 Task: Add Barbara's Peanut Butter Puffin Cereal to the cart.
Action: Mouse moved to (854, 293)
Screenshot: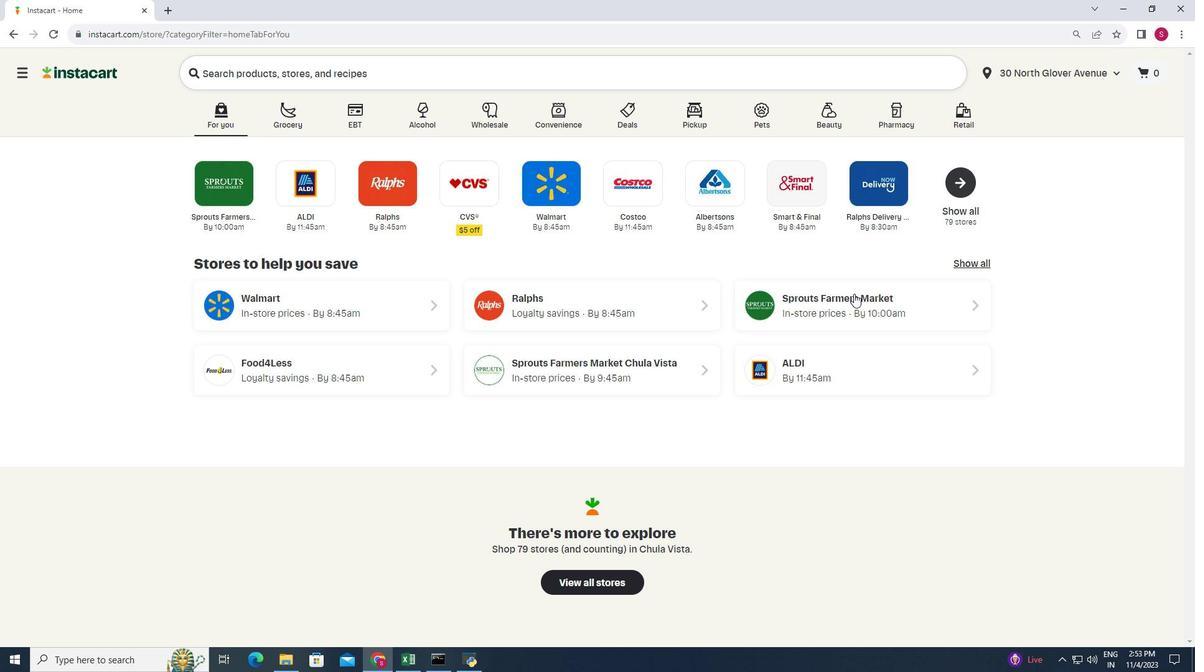 
Action: Mouse pressed left at (854, 293)
Screenshot: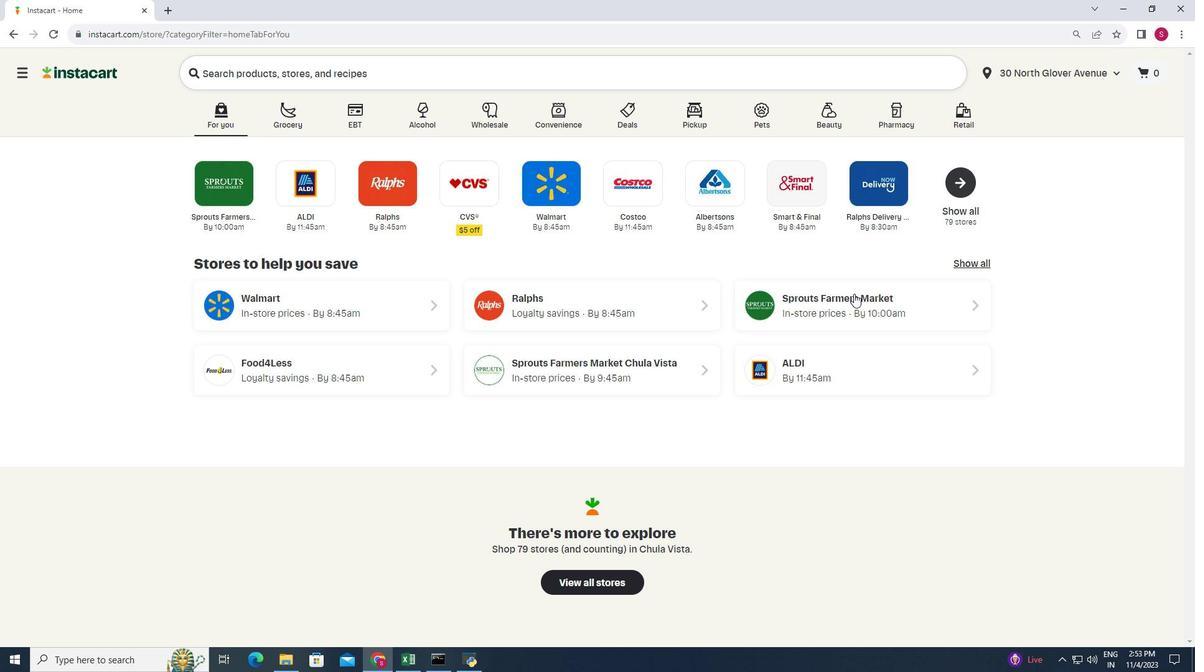 
Action: Mouse moved to (115, 415)
Screenshot: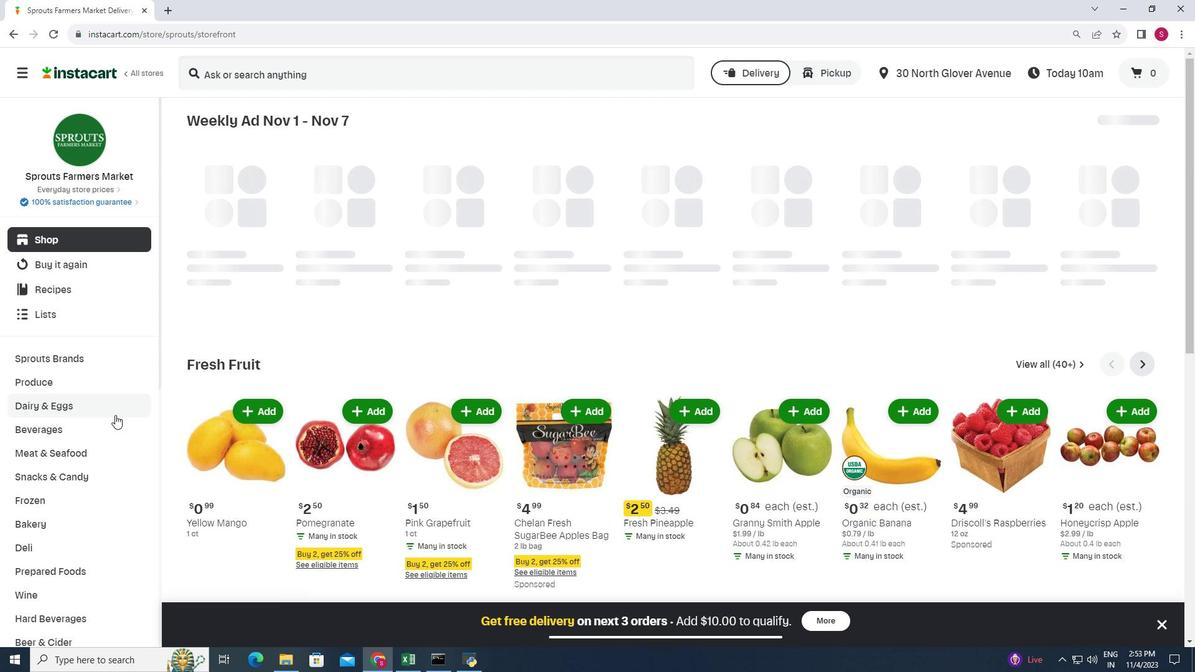 
Action: Mouse scrolled (115, 414) with delta (0, 0)
Screenshot: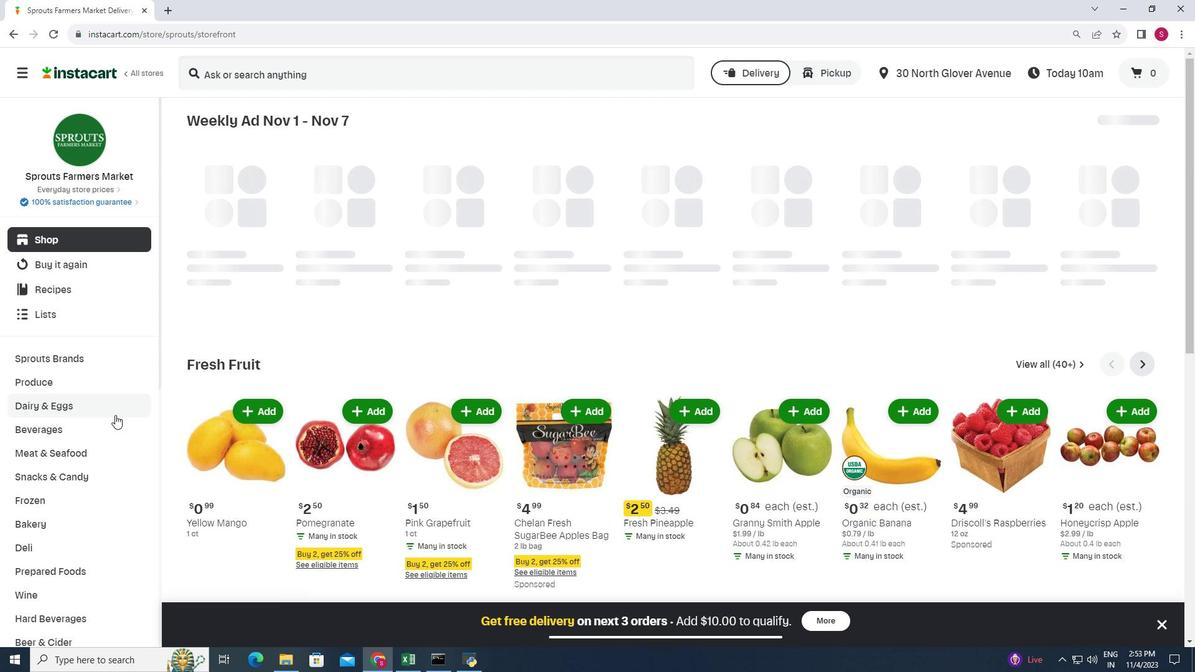 
Action: Mouse moved to (114, 416)
Screenshot: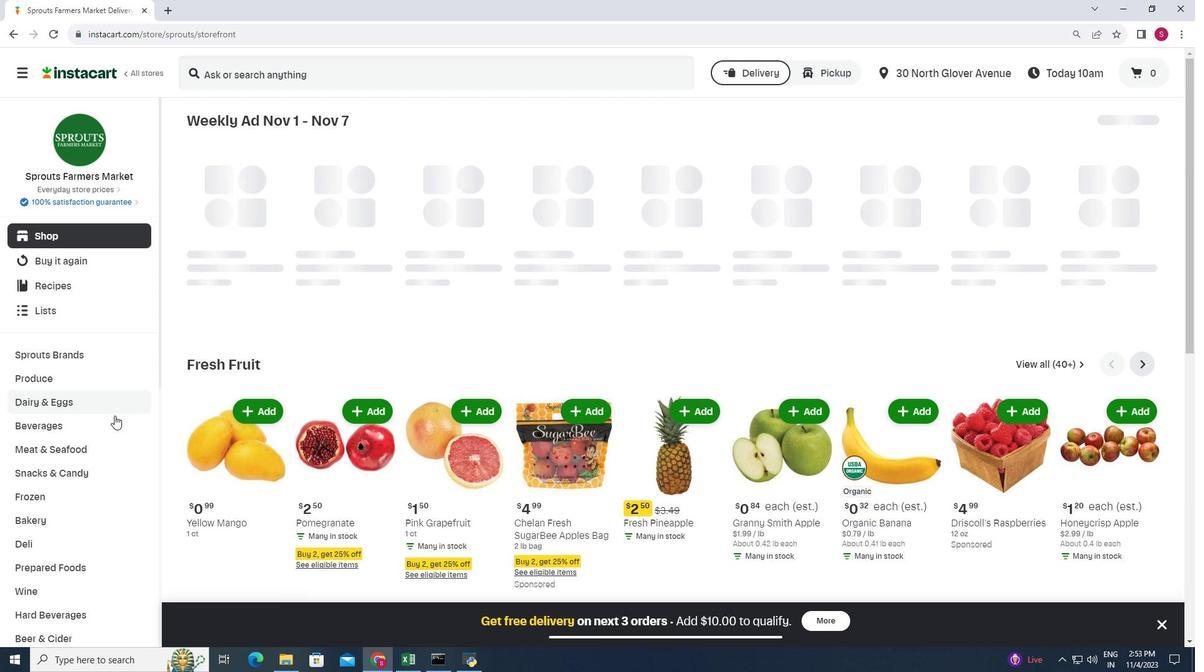 
Action: Mouse scrolled (114, 415) with delta (0, 0)
Screenshot: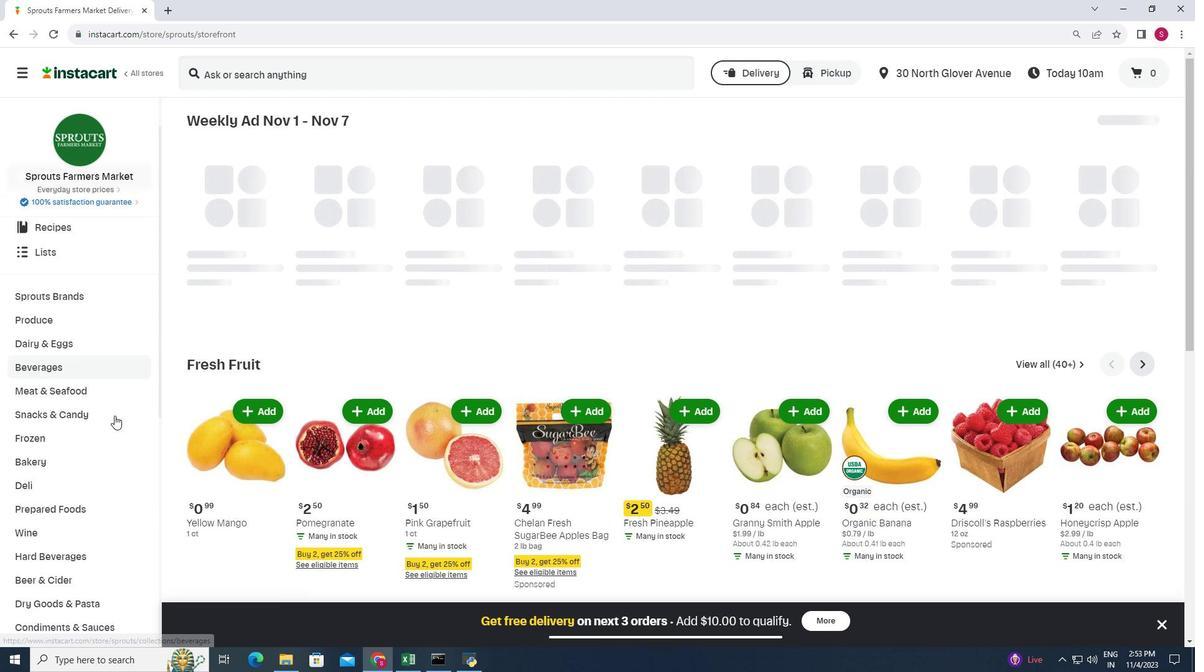 
Action: Mouse scrolled (114, 415) with delta (0, 0)
Screenshot: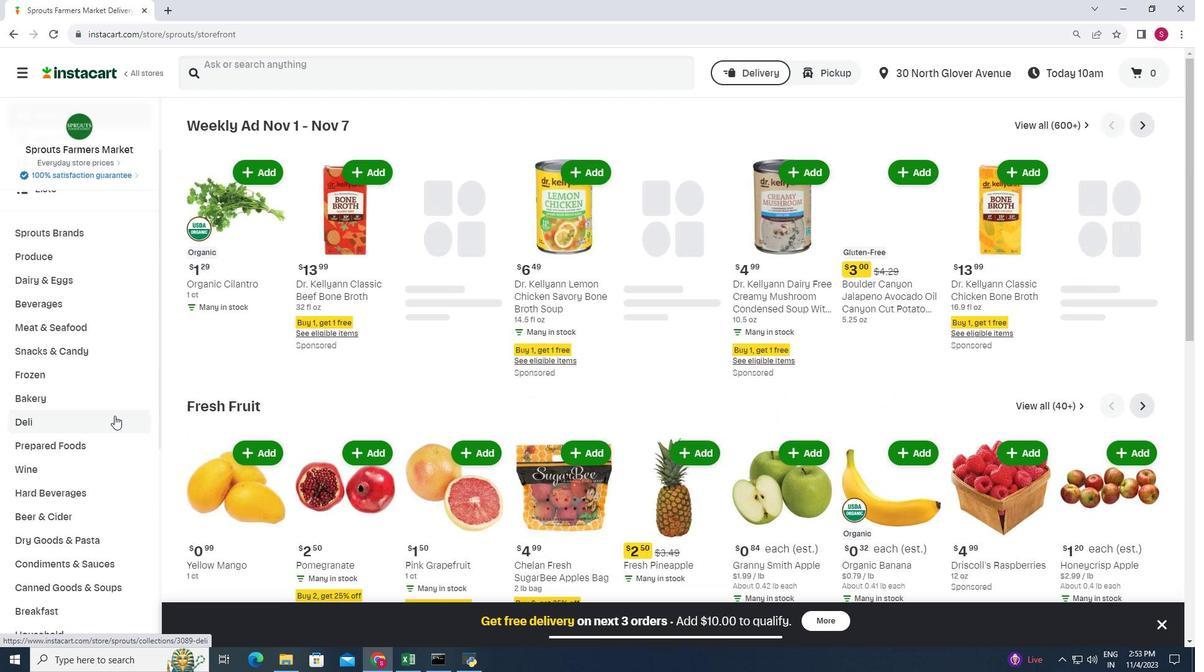 
Action: Mouse scrolled (114, 415) with delta (0, 0)
Screenshot: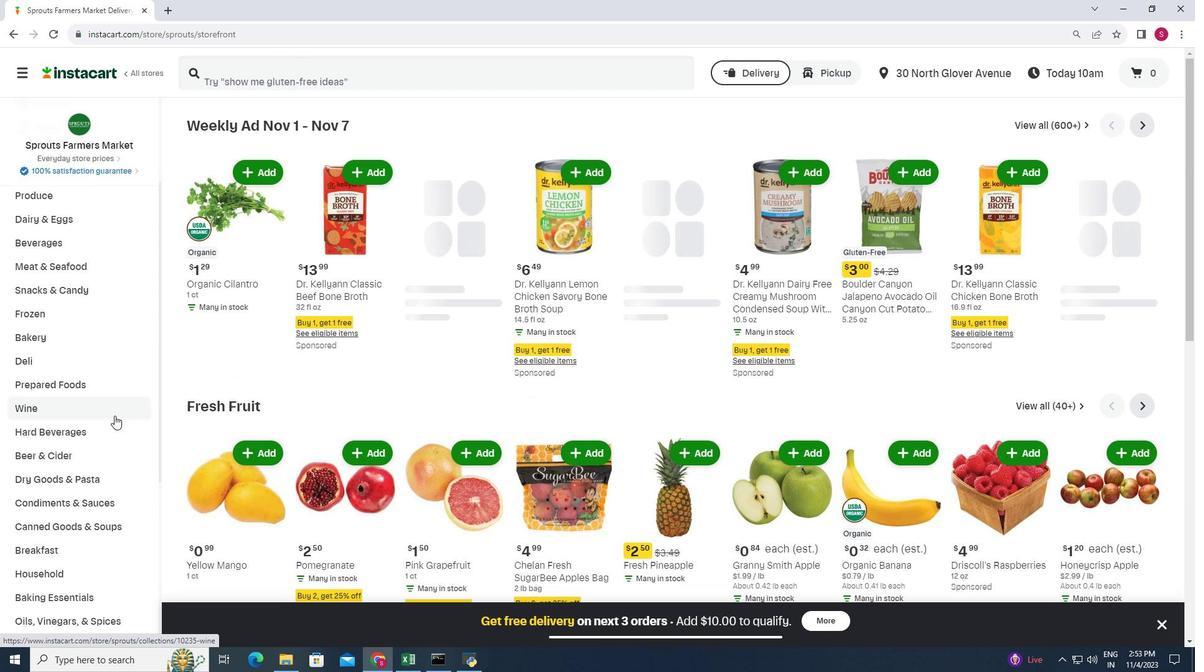 
Action: Mouse moved to (85, 487)
Screenshot: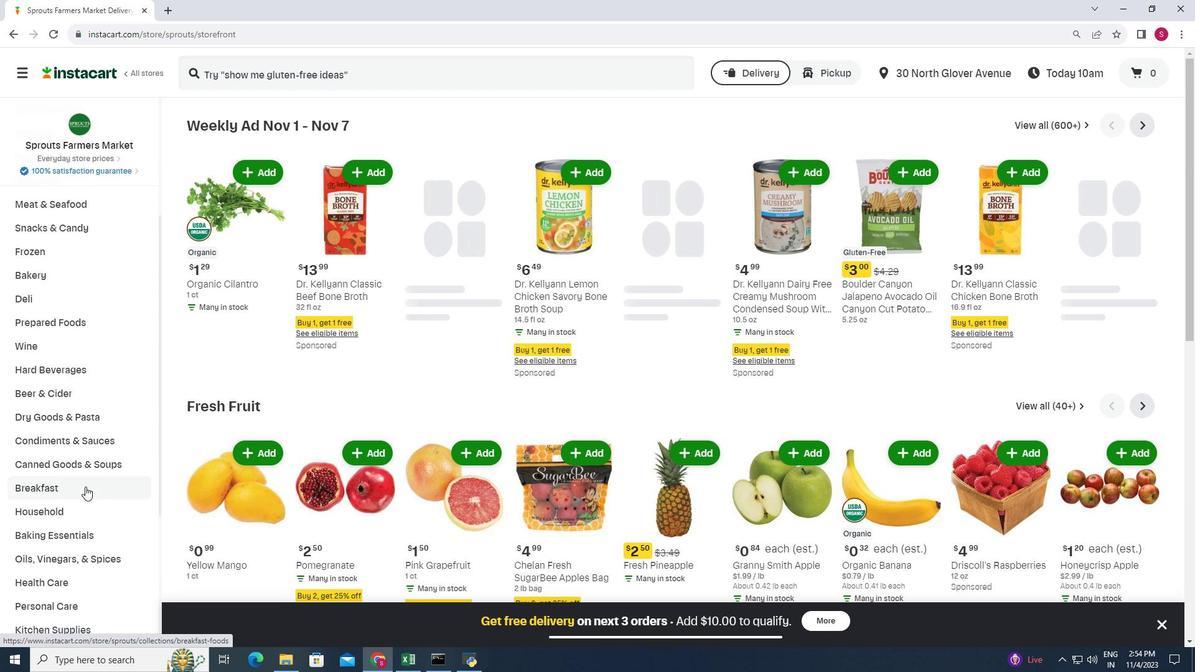 
Action: Mouse pressed left at (85, 487)
Screenshot: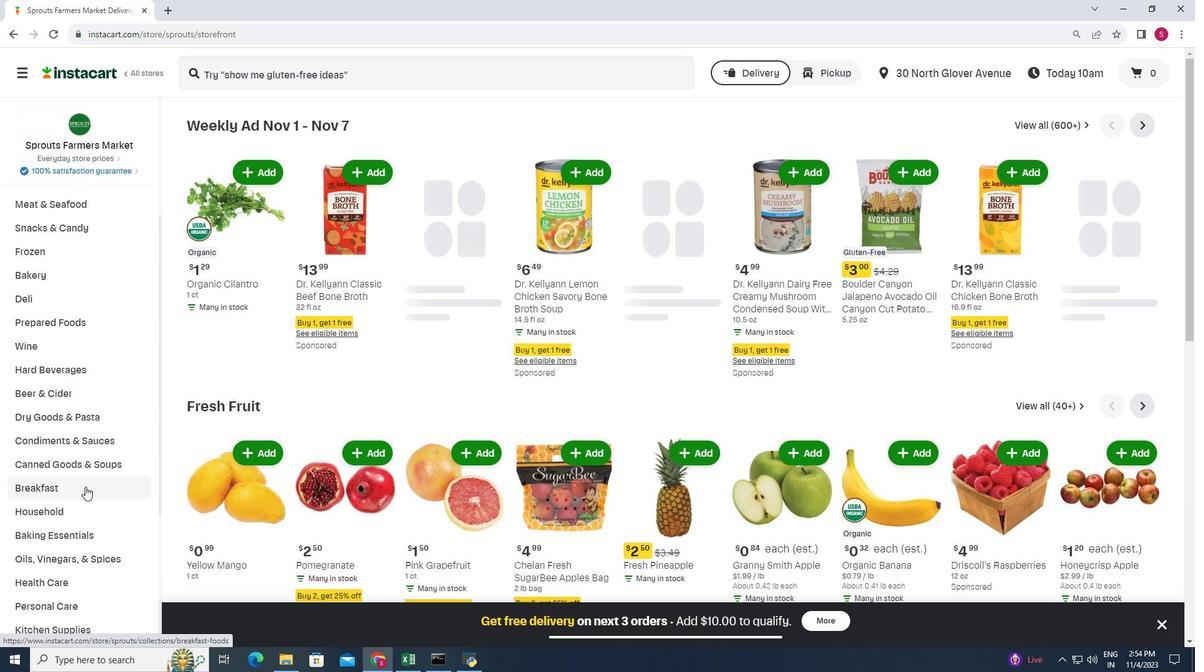 
Action: Mouse moved to (822, 152)
Screenshot: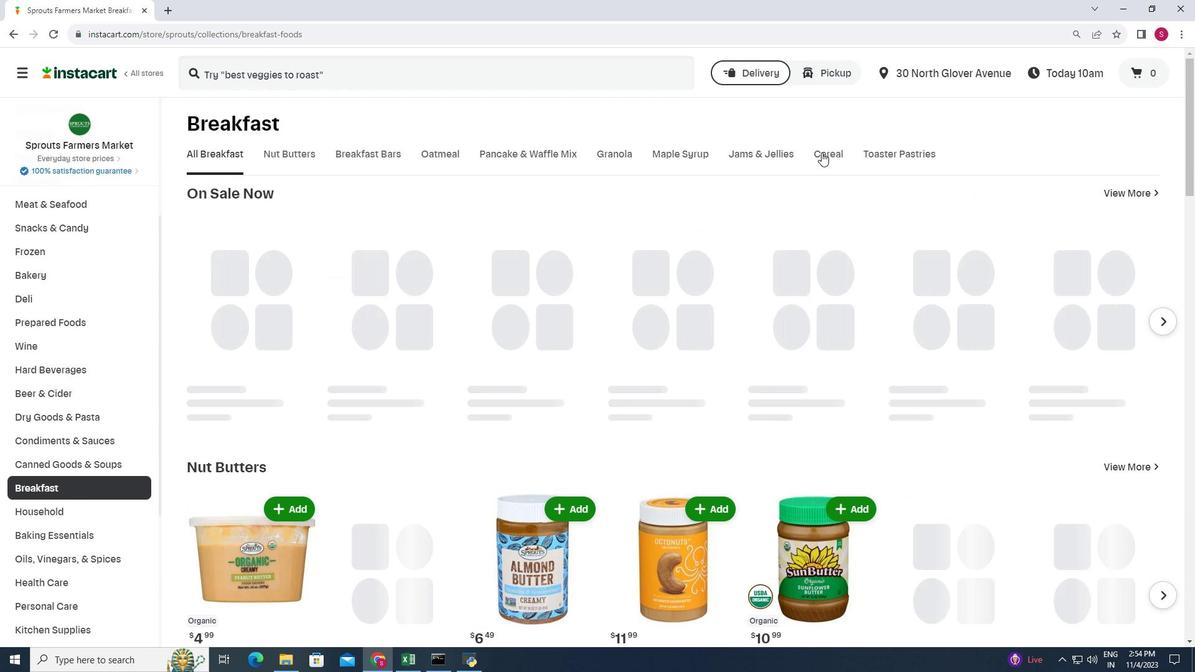 
Action: Mouse pressed left at (822, 152)
Screenshot: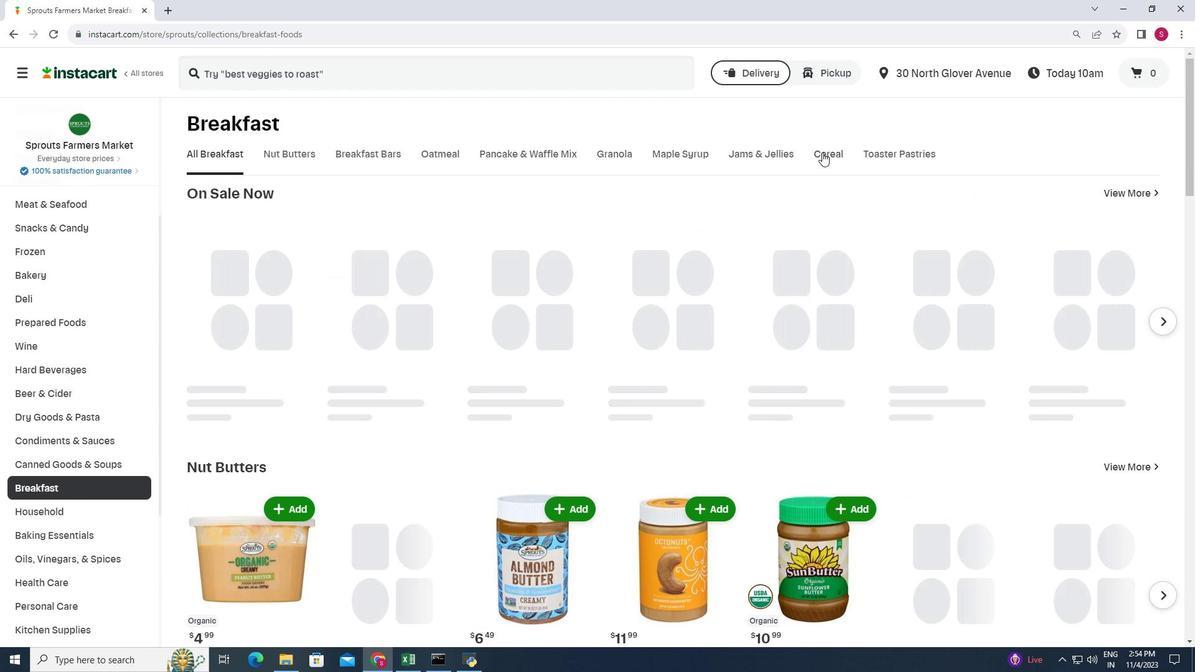 
Action: Mouse moved to (579, 240)
Screenshot: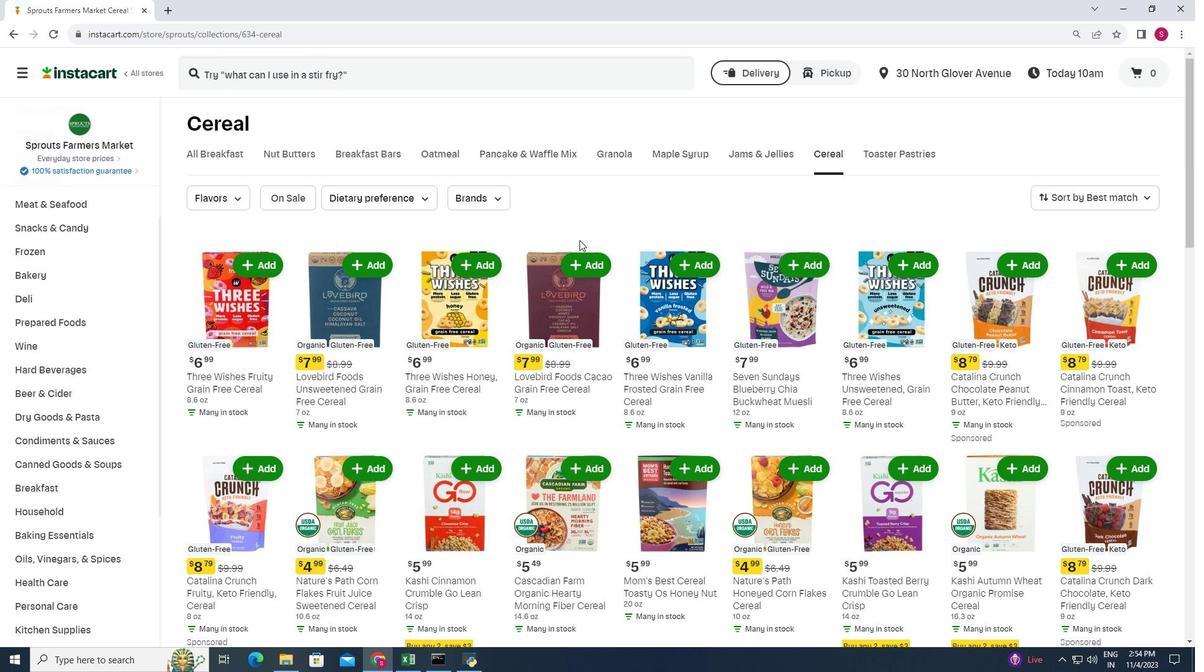 
Action: Mouse scrolled (579, 239) with delta (0, 0)
Screenshot: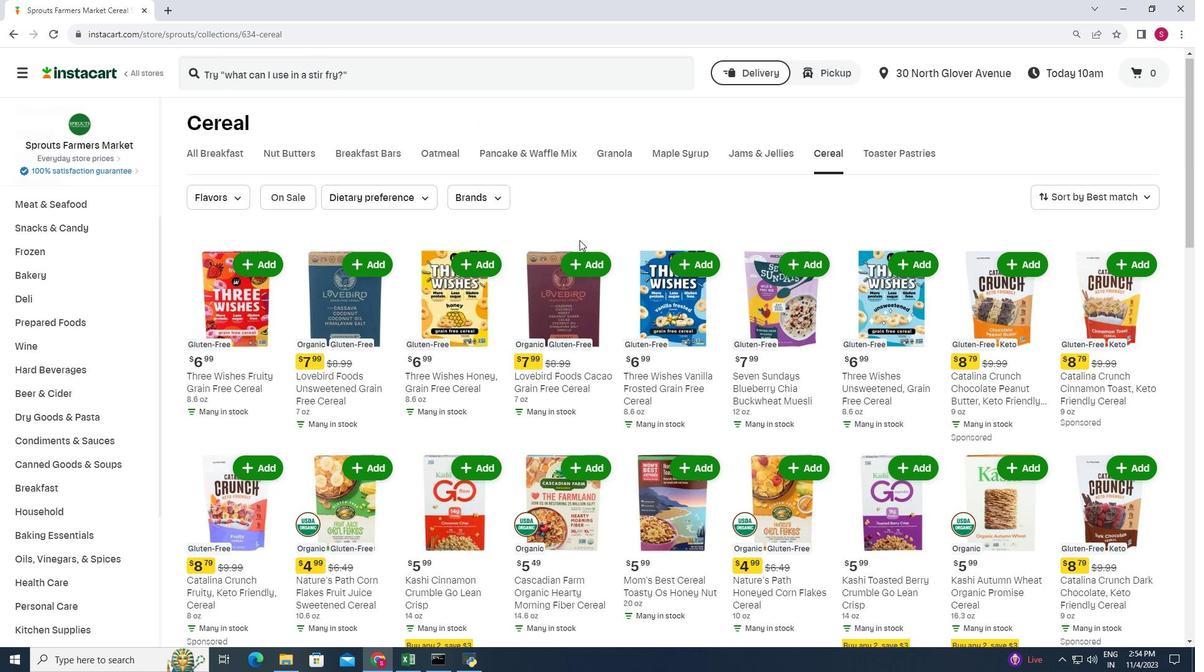 
Action: Mouse scrolled (579, 239) with delta (0, 0)
Screenshot: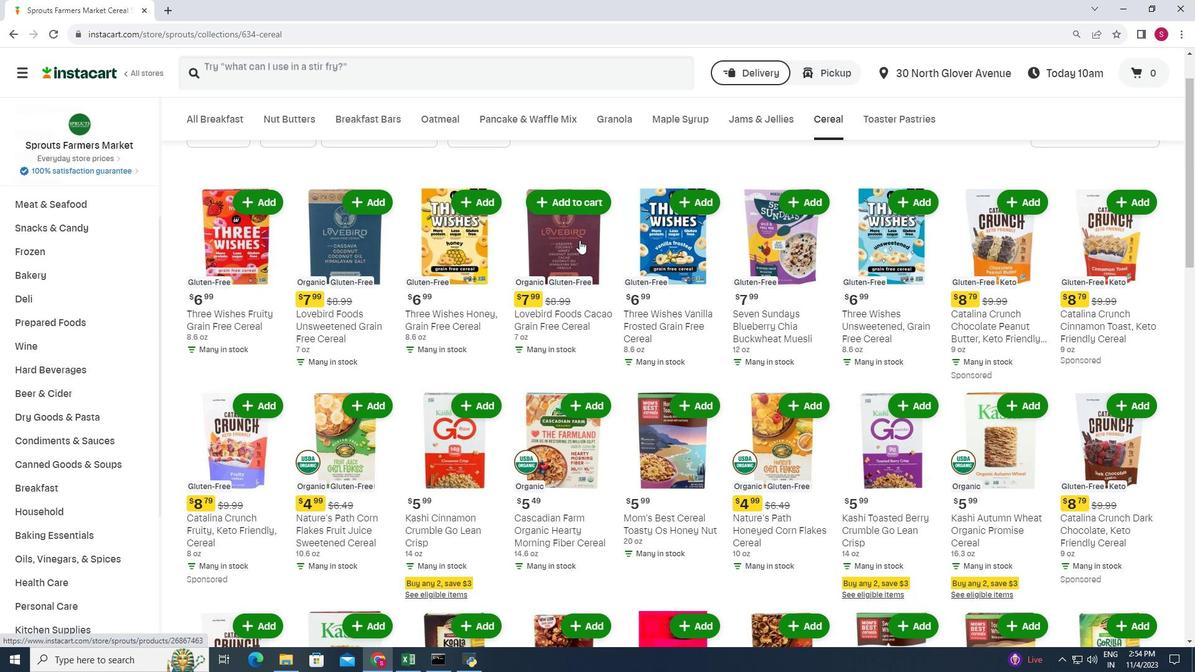
Action: Mouse scrolled (579, 239) with delta (0, 0)
Screenshot: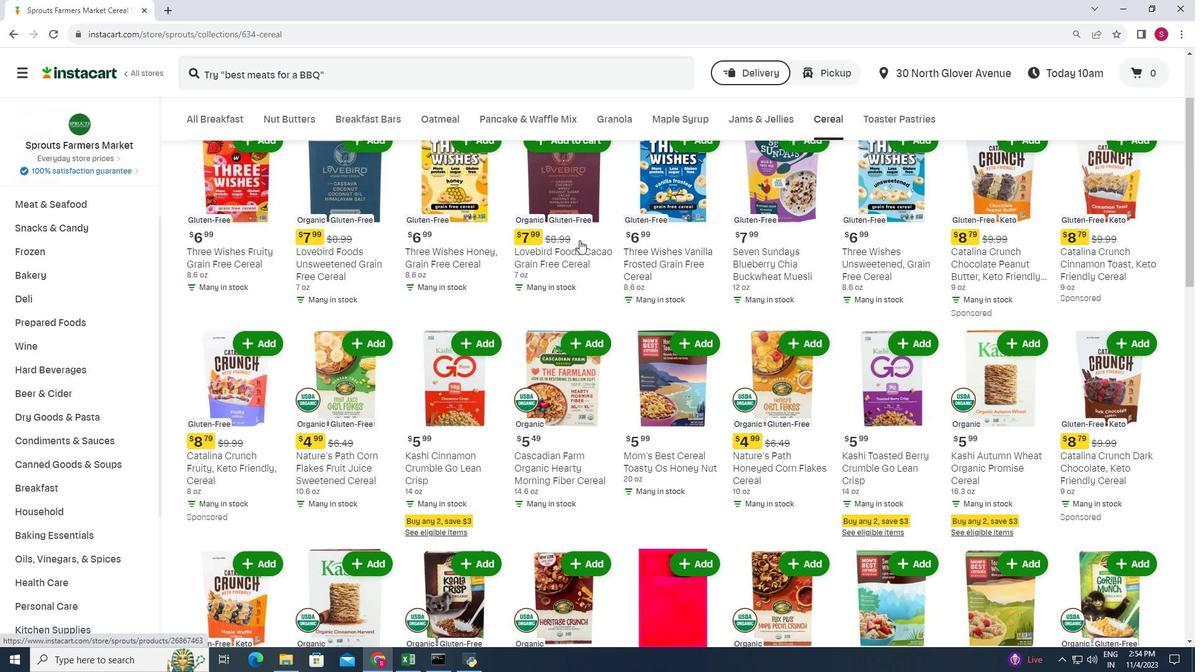
Action: Mouse scrolled (579, 239) with delta (0, 0)
Screenshot: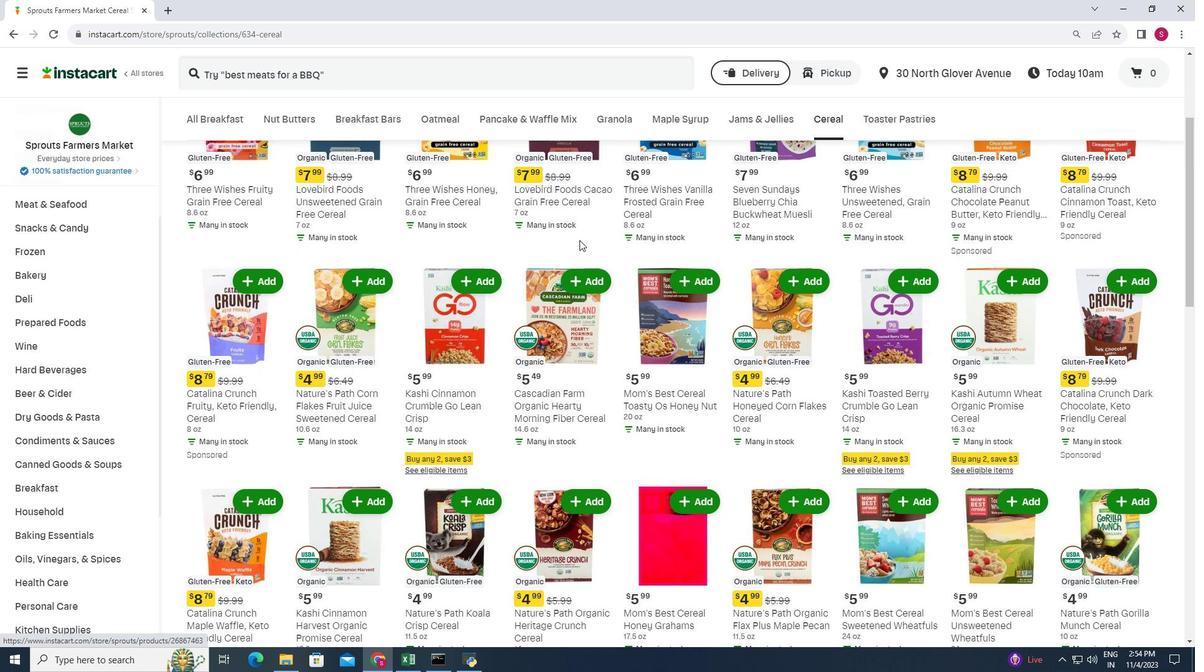 
Action: Mouse moved to (579, 239)
Screenshot: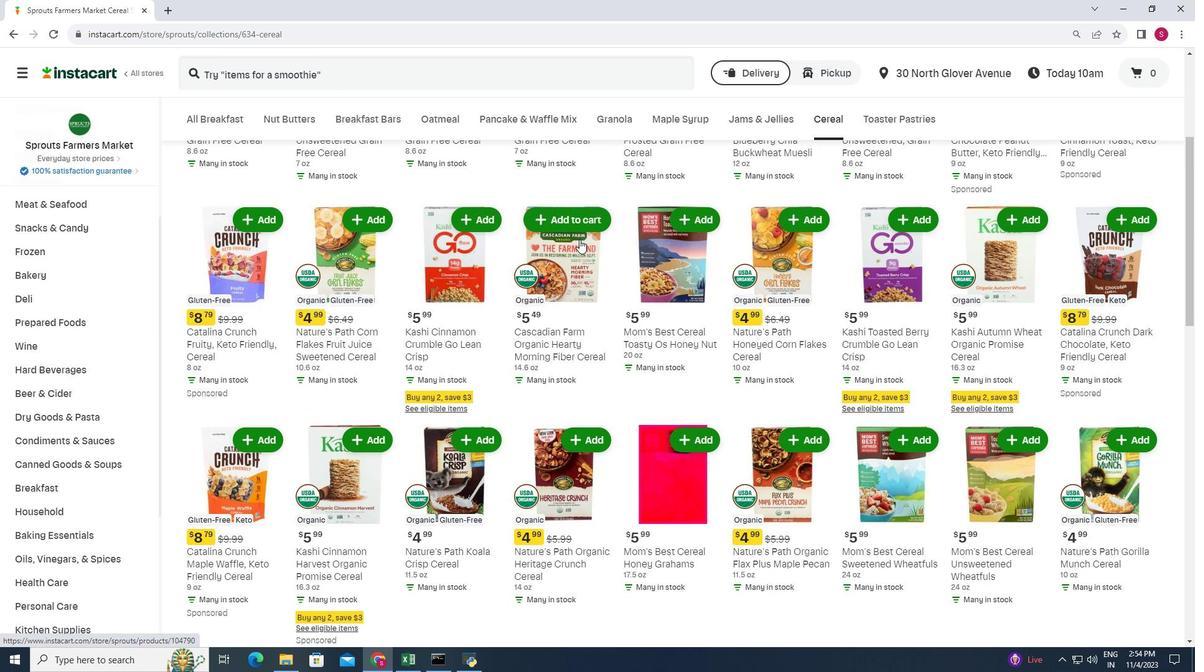 
Action: Mouse scrolled (579, 239) with delta (0, 0)
Screenshot: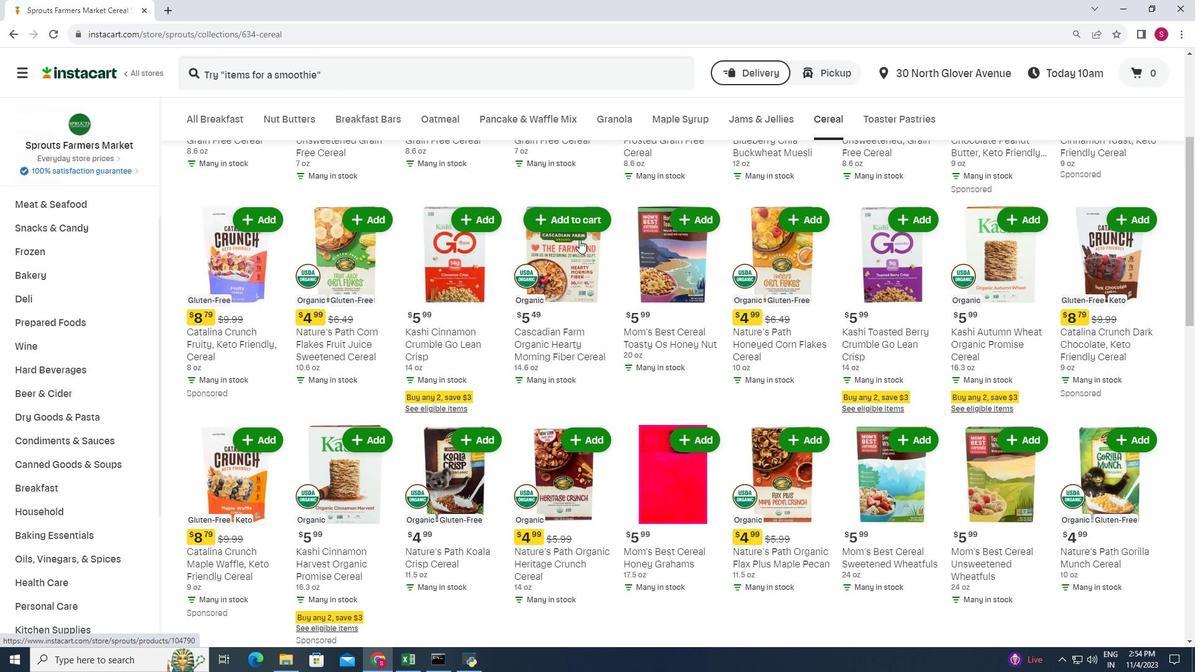 
Action: Mouse scrolled (579, 239) with delta (0, 0)
Screenshot: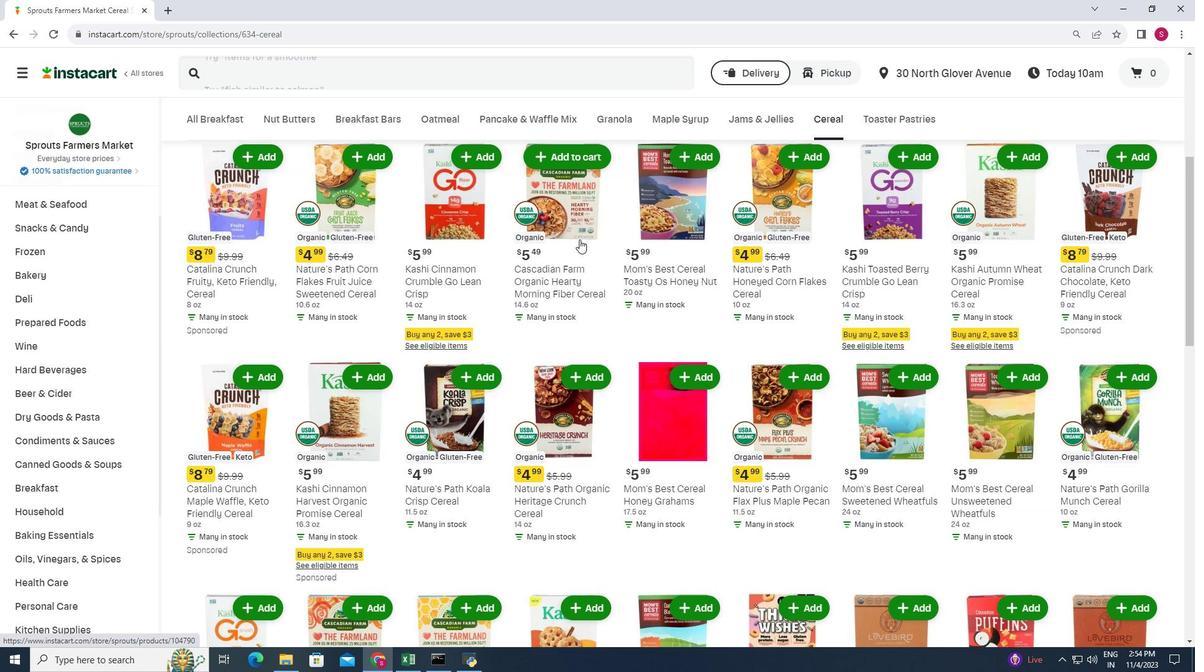 
Action: Mouse scrolled (579, 239) with delta (0, 0)
Screenshot: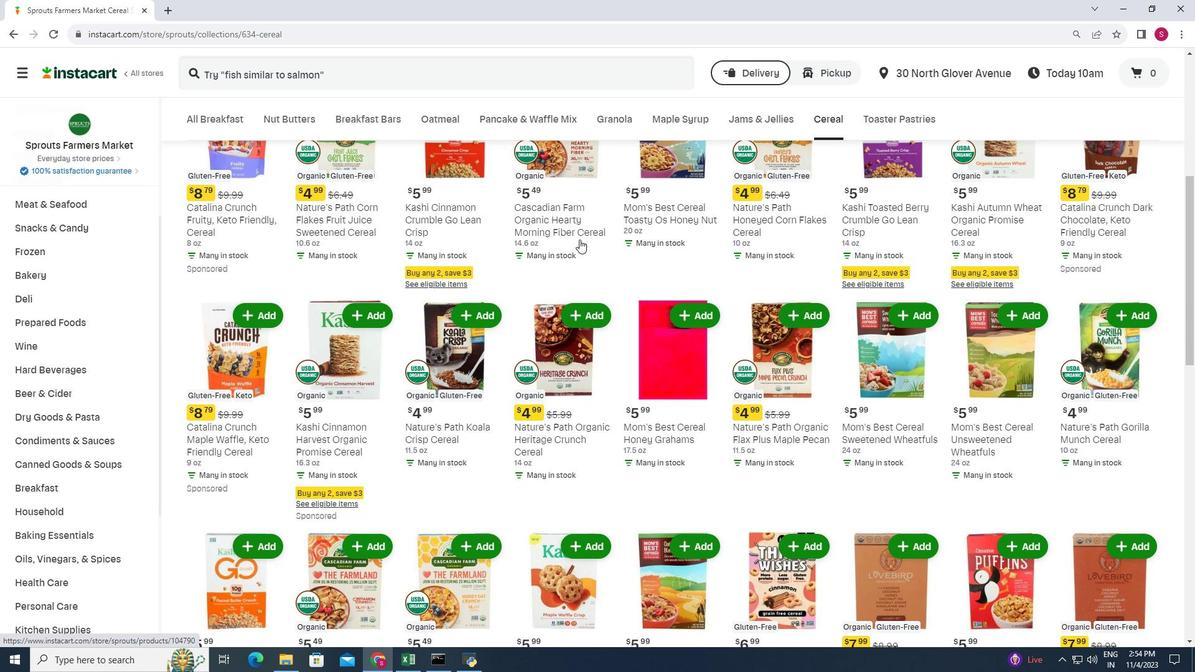 
Action: Mouse scrolled (579, 239) with delta (0, 0)
Screenshot: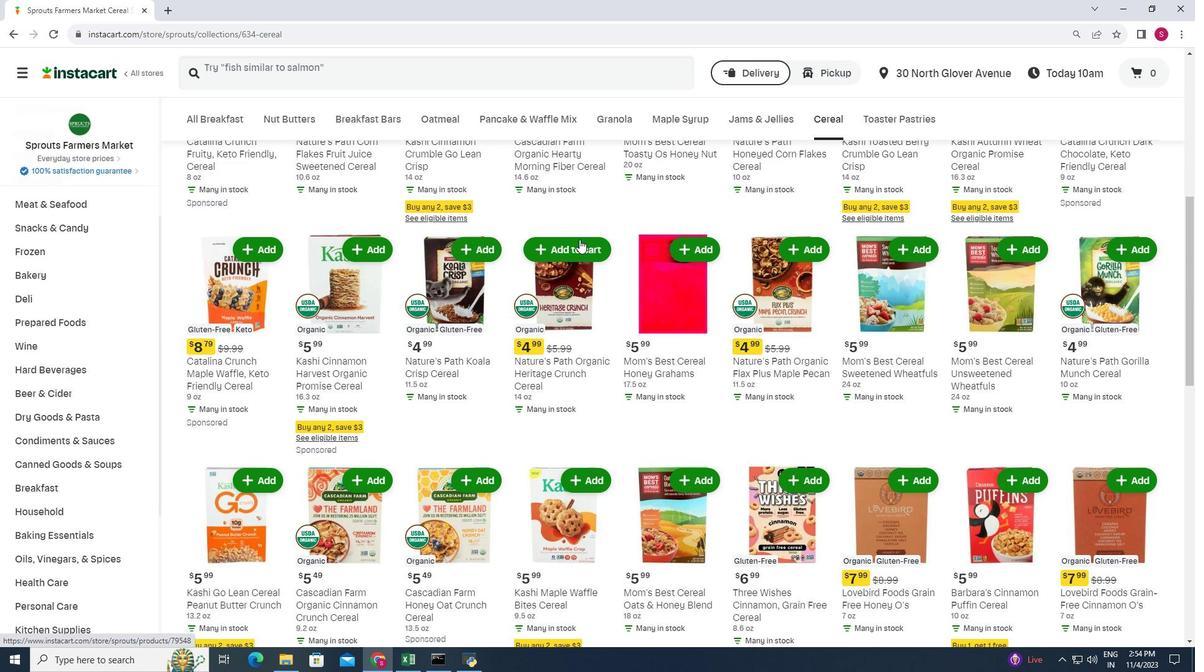 
Action: Mouse scrolled (579, 239) with delta (0, 0)
Screenshot: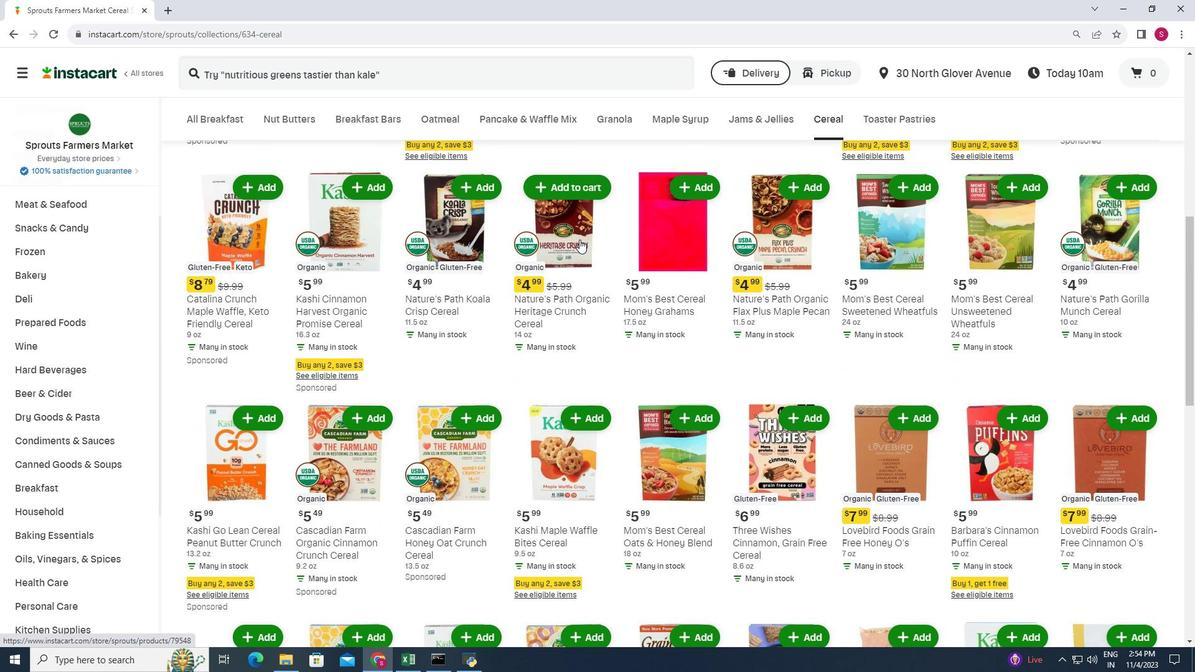 
Action: Mouse scrolled (579, 239) with delta (0, 0)
Screenshot: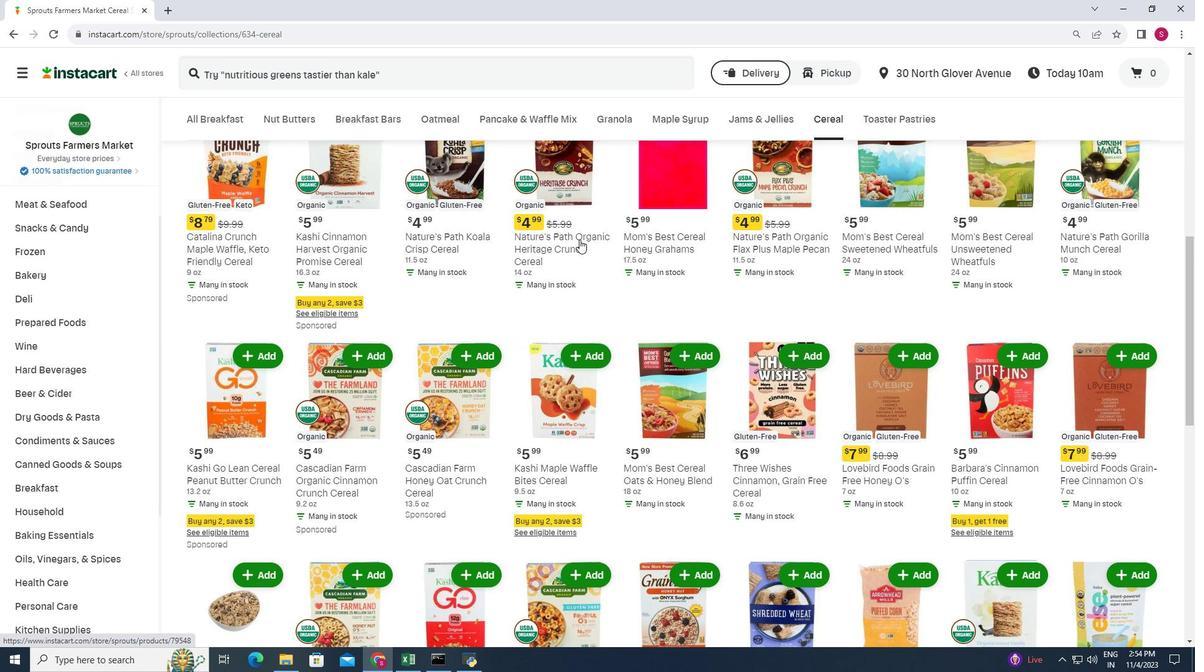 
Action: Mouse scrolled (579, 239) with delta (0, 0)
Screenshot: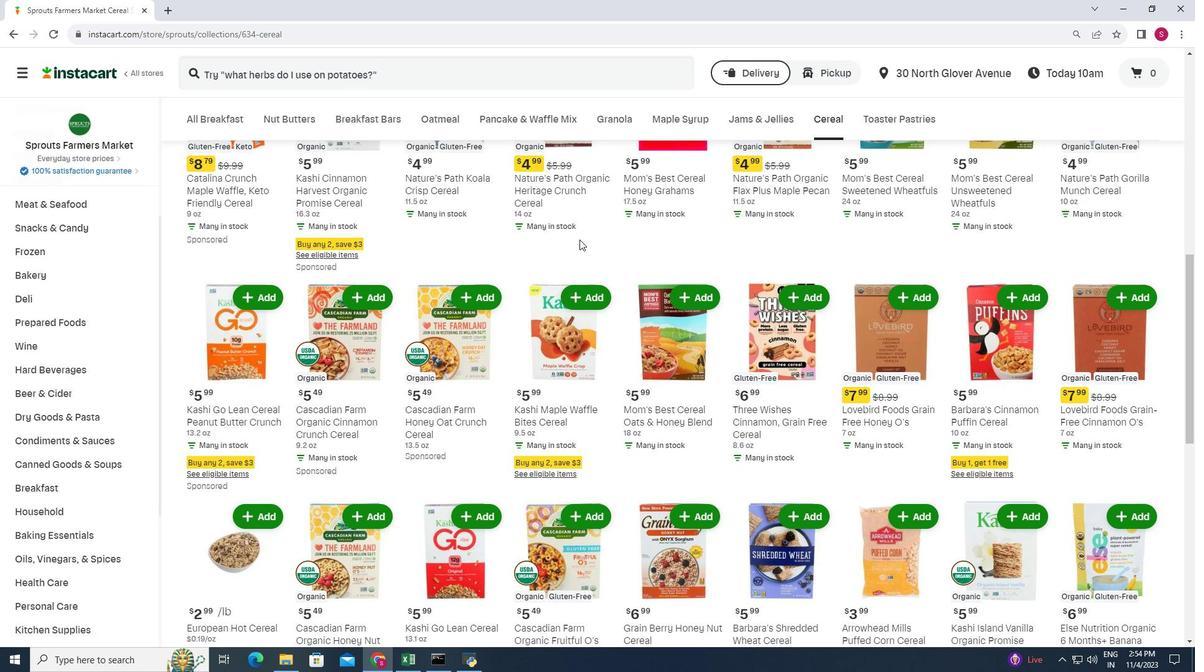 
Action: Mouse scrolled (579, 239) with delta (0, 0)
Screenshot: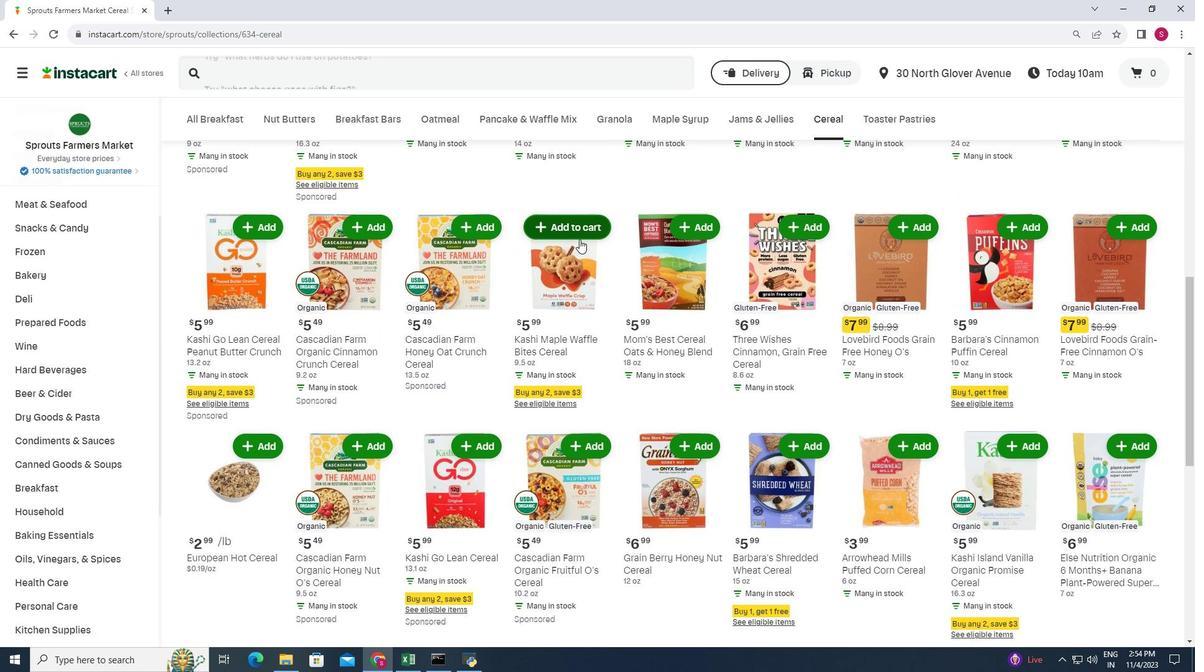 
Action: Mouse scrolled (579, 239) with delta (0, 0)
Screenshot: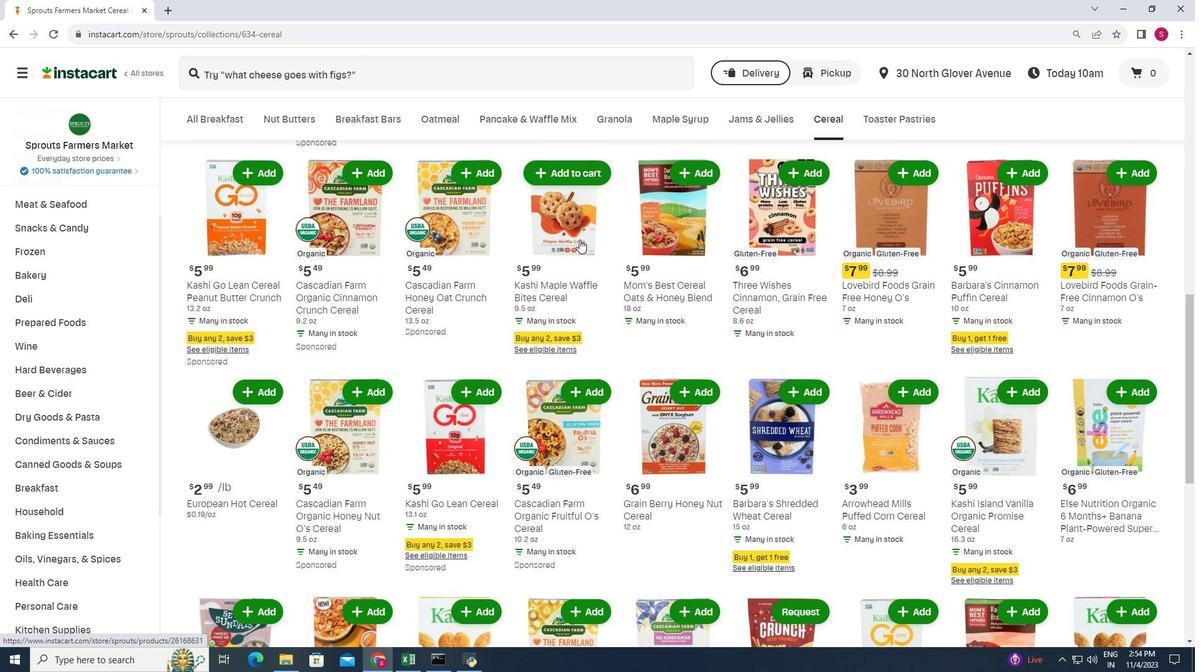 
Action: Mouse scrolled (579, 239) with delta (0, 0)
Screenshot: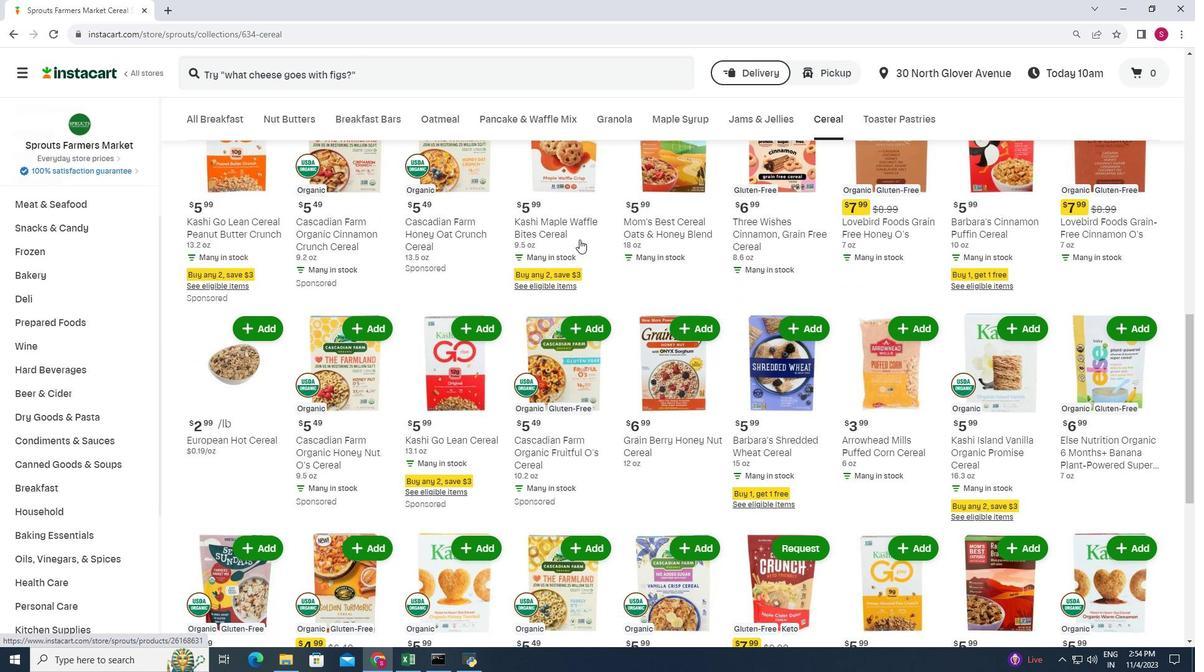 
Action: Mouse moved to (579, 239)
Screenshot: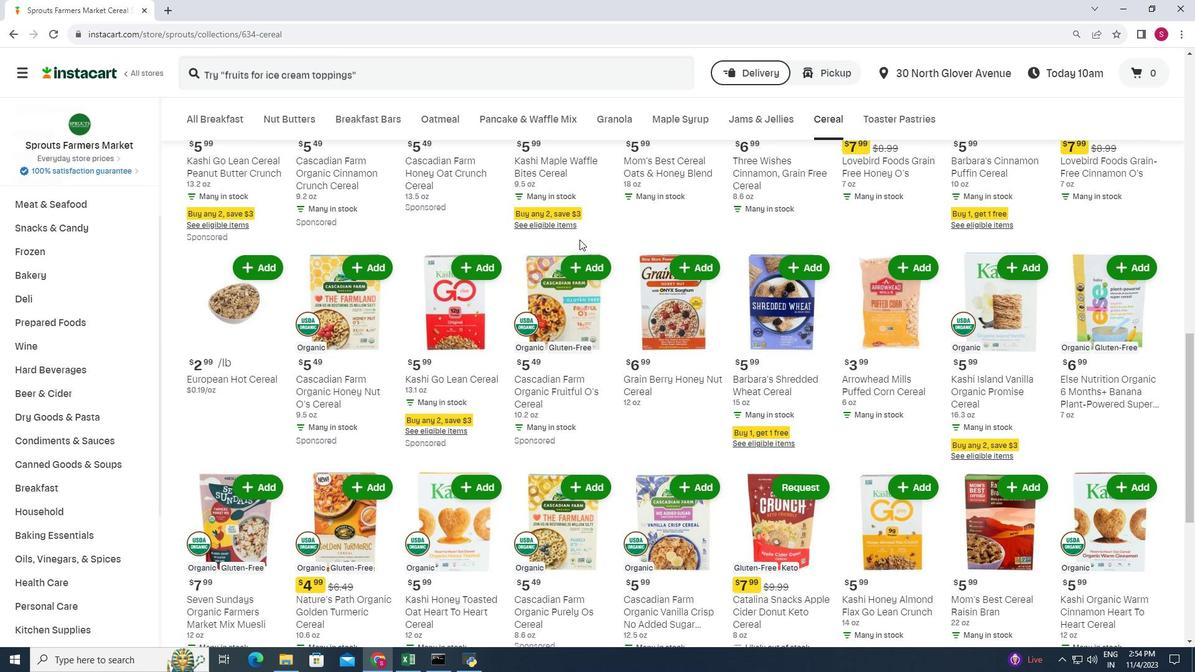 
Action: Mouse scrolled (579, 239) with delta (0, 0)
Screenshot: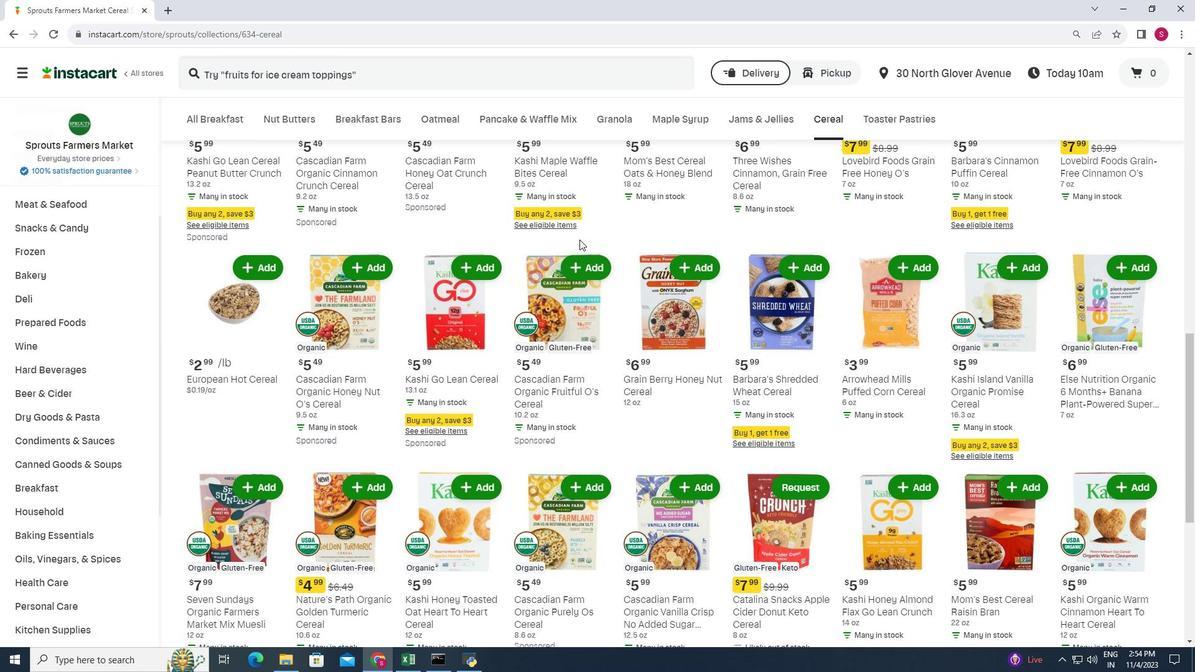 
Action: Mouse scrolled (579, 239) with delta (0, 0)
Screenshot: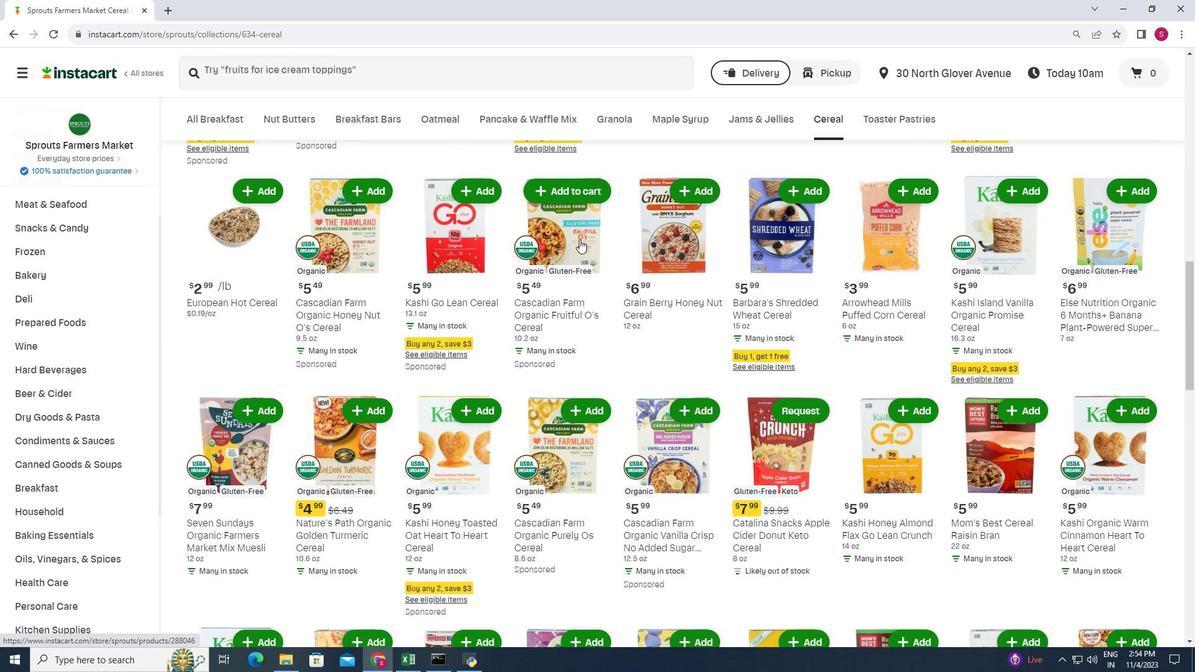 
Action: Mouse scrolled (579, 239) with delta (0, 0)
Screenshot: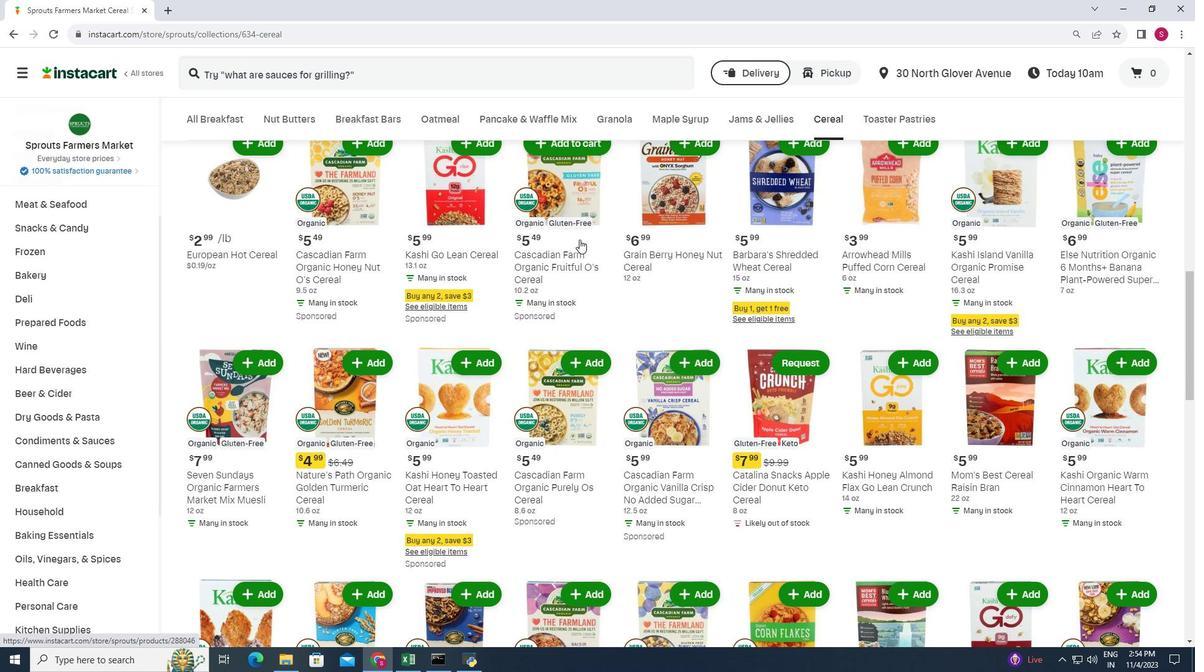 
Action: Mouse scrolled (579, 239) with delta (0, 0)
Screenshot: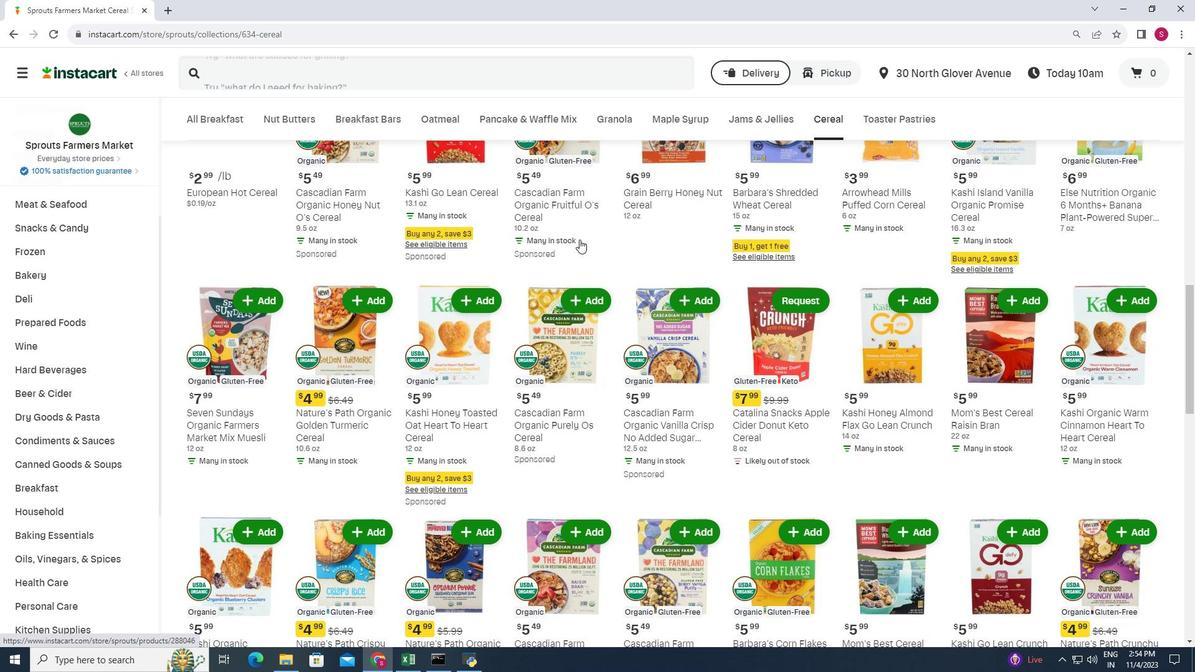 
Action: Mouse scrolled (579, 239) with delta (0, 0)
Screenshot: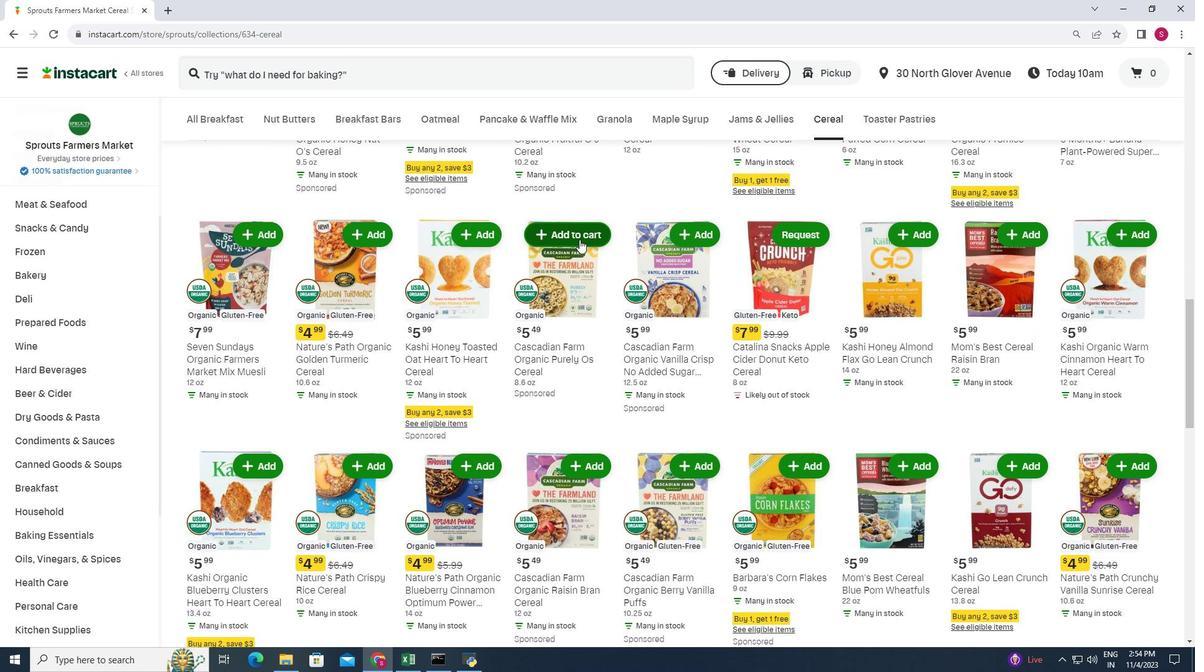 
Action: Mouse moved to (579, 240)
Screenshot: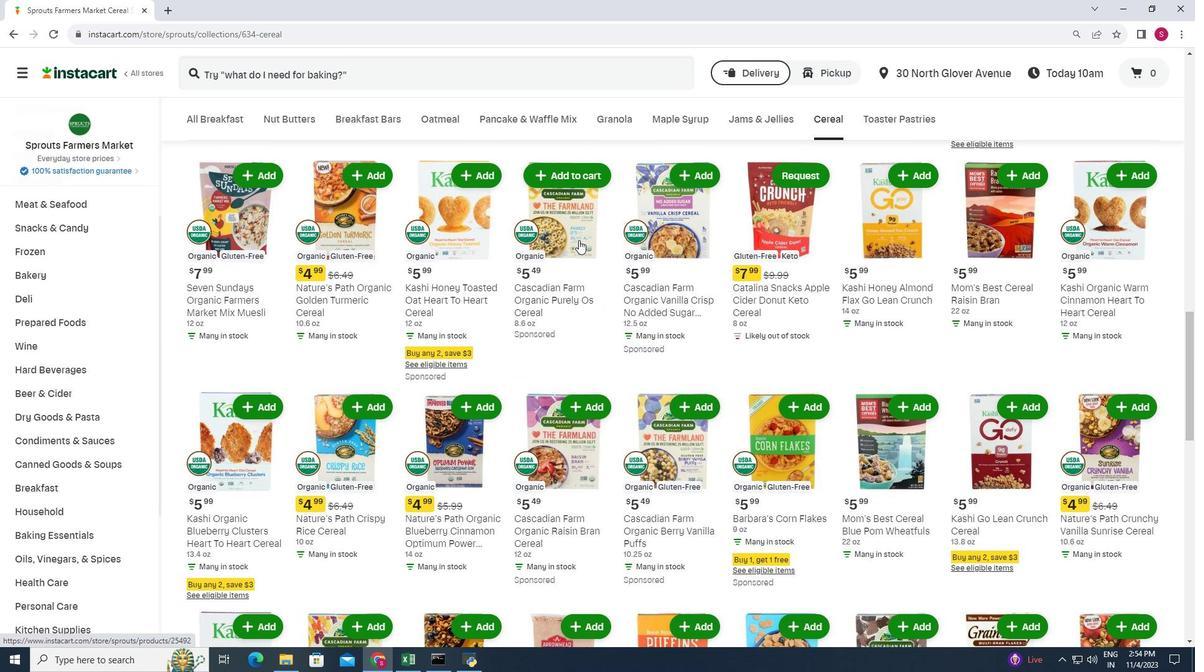 
Action: Mouse scrolled (579, 239) with delta (0, 0)
Screenshot: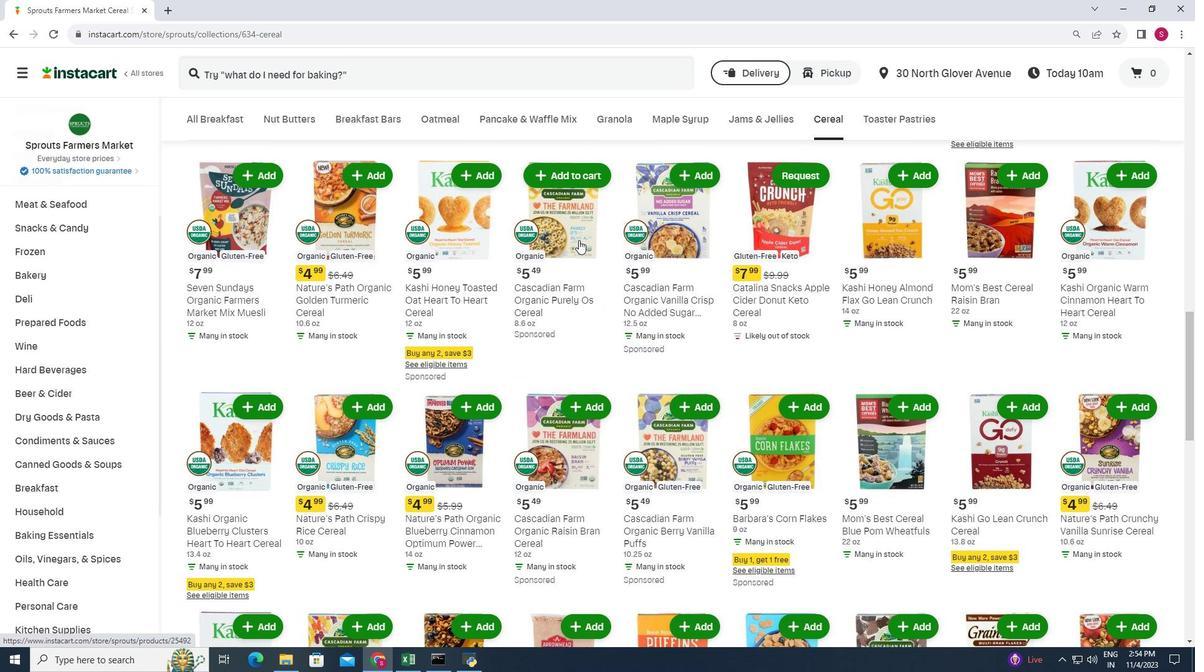 
Action: Mouse scrolled (579, 239) with delta (0, 0)
Screenshot: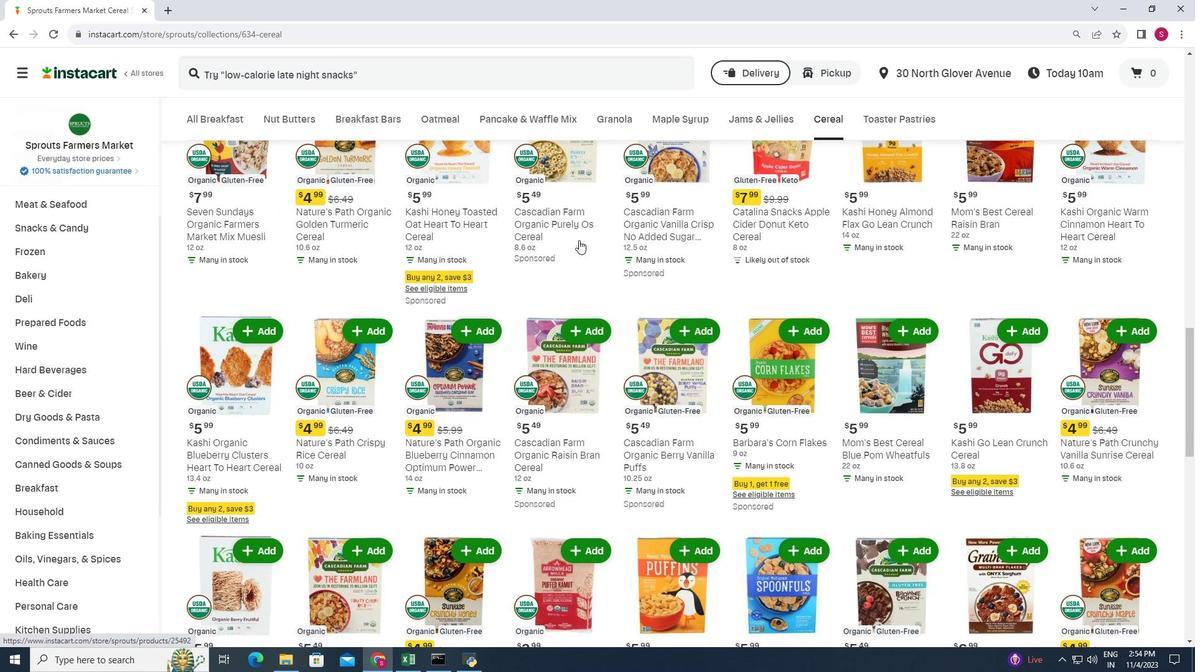 
Action: Mouse scrolled (579, 239) with delta (0, 0)
Screenshot: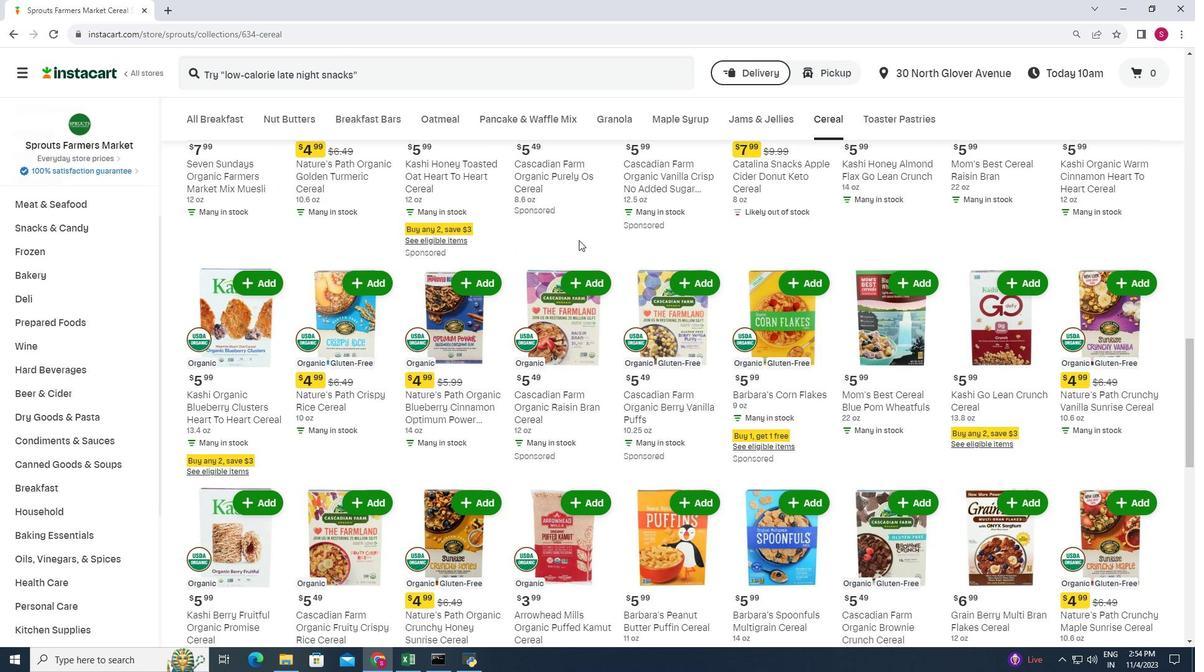 
Action: Mouse scrolled (579, 239) with delta (0, 0)
Screenshot: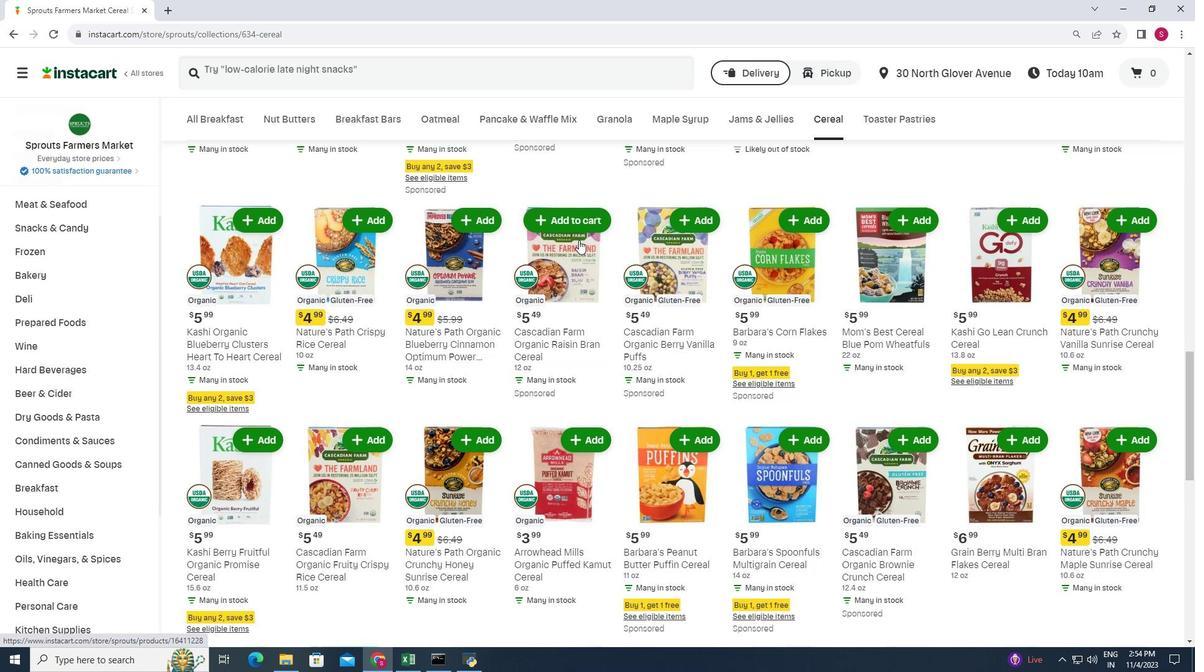 
Action: Mouse moved to (579, 240)
Screenshot: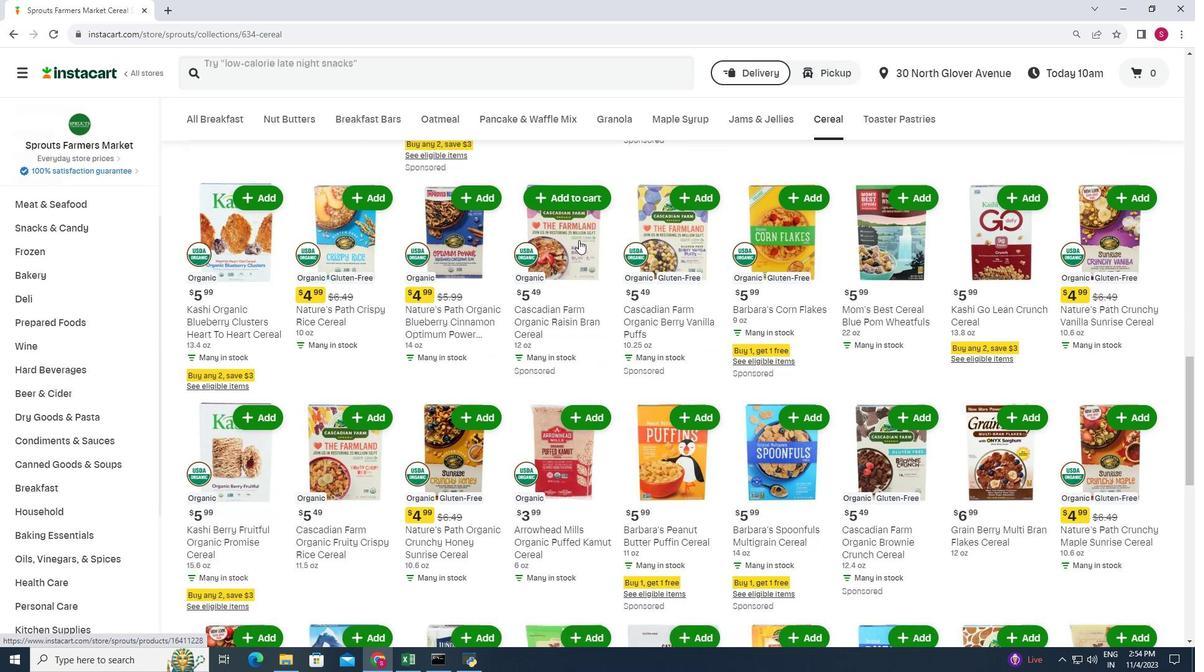 
Action: Mouse scrolled (579, 239) with delta (0, 0)
Screenshot: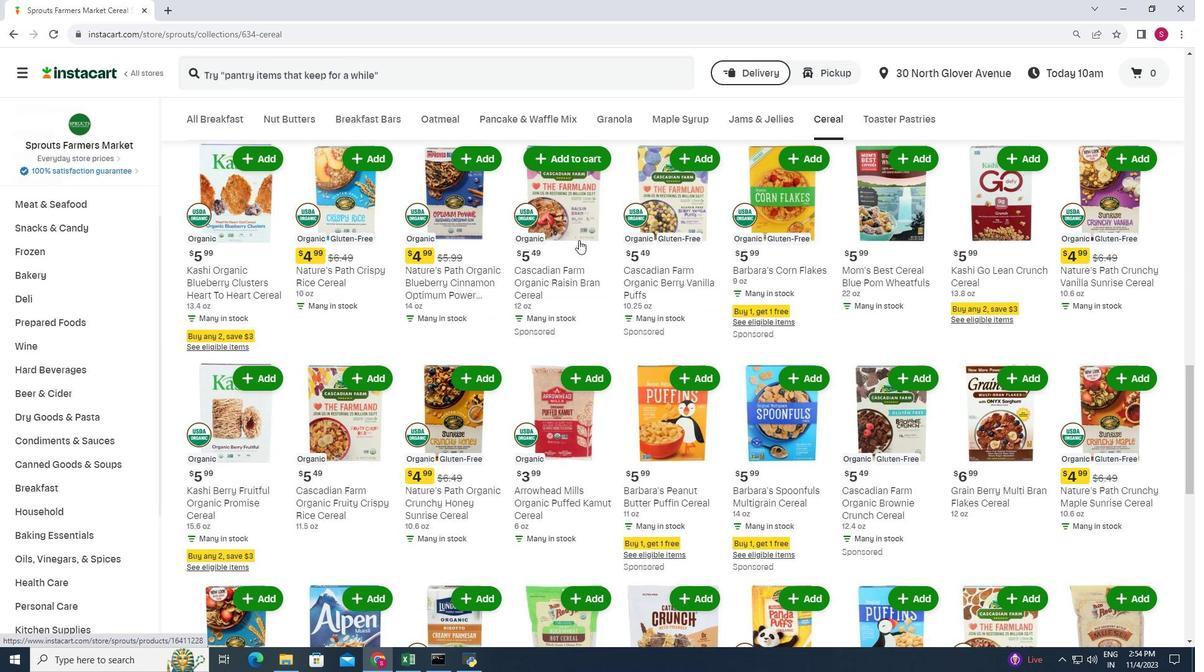 
Action: Mouse scrolled (579, 239) with delta (0, 0)
Screenshot: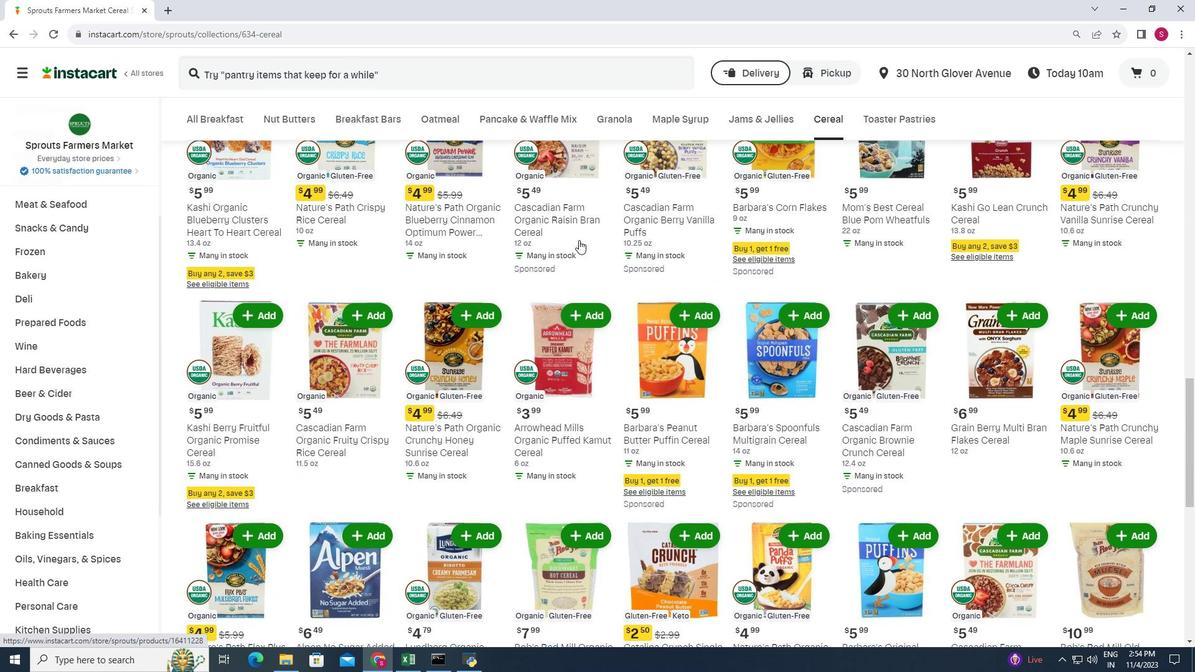 
Action: Mouse scrolled (579, 239) with delta (0, 0)
Screenshot: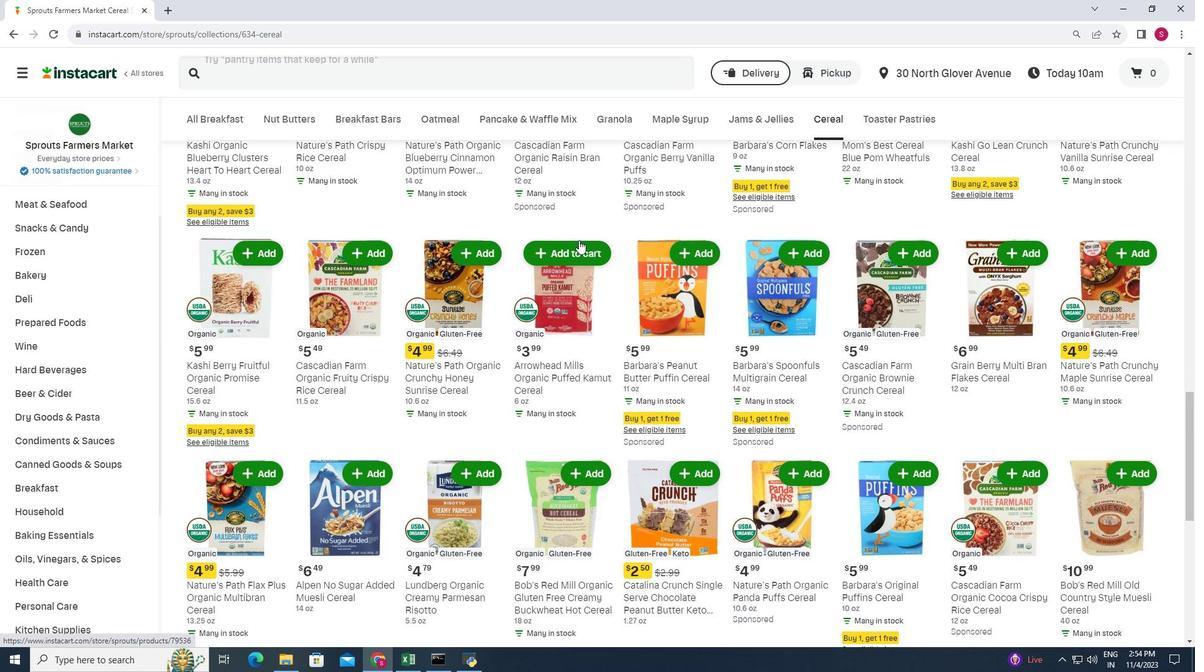
Action: Mouse moved to (579, 241)
Screenshot: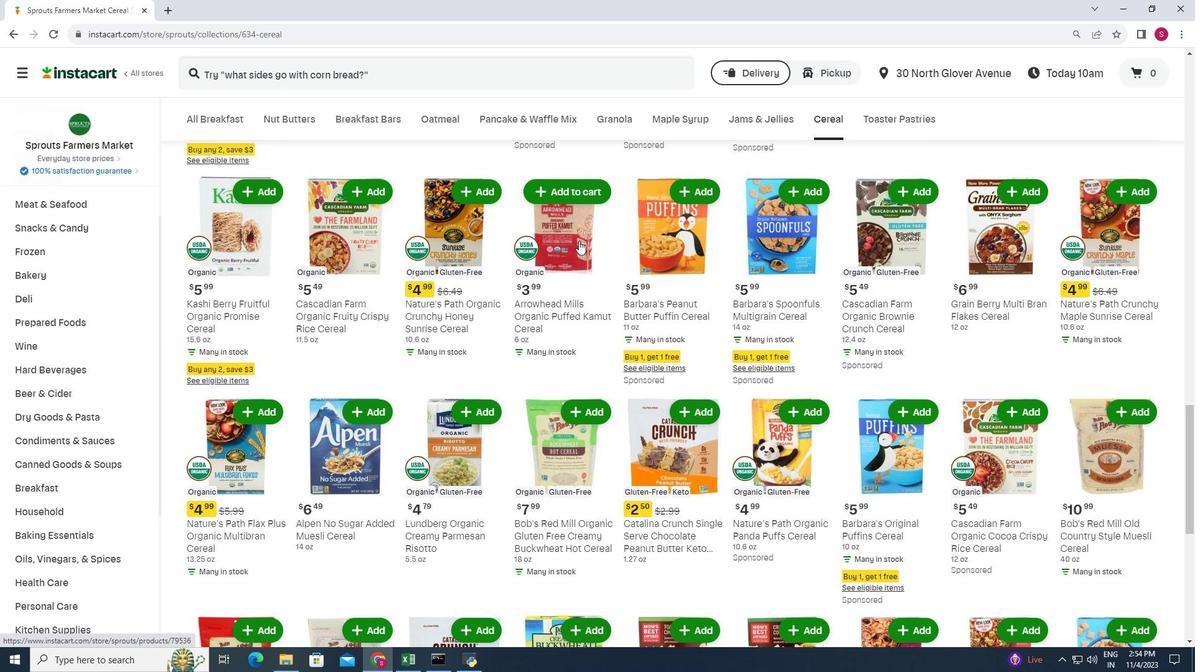 
Action: Mouse scrolled (579, 240) with delta (0, 0)
Screenshot: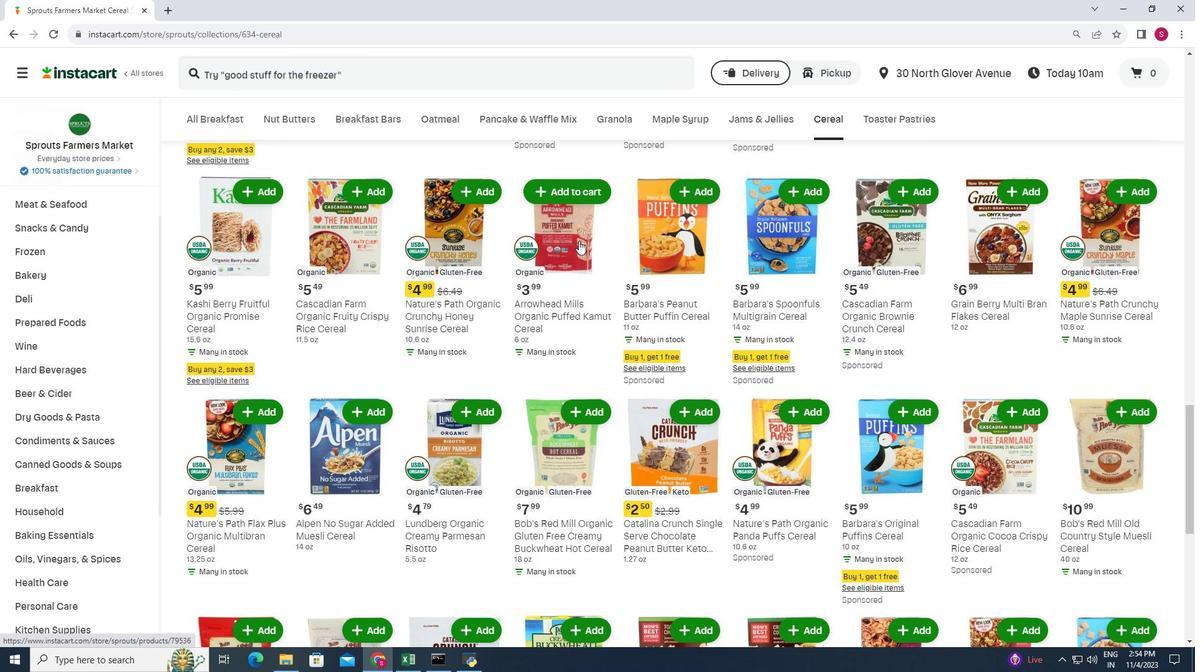 
Action: Mouse moved to (579, 241)
Screenshot: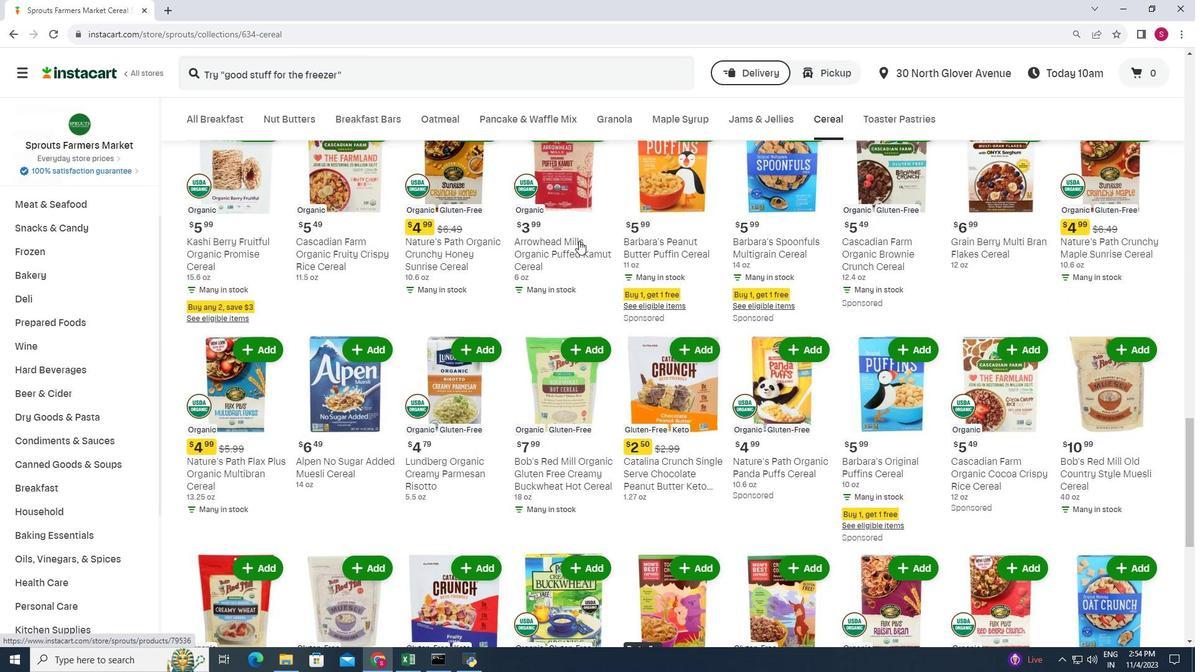 
Action: Mouse scrolled (579, 241) with delta (0, 0)
Screenshot: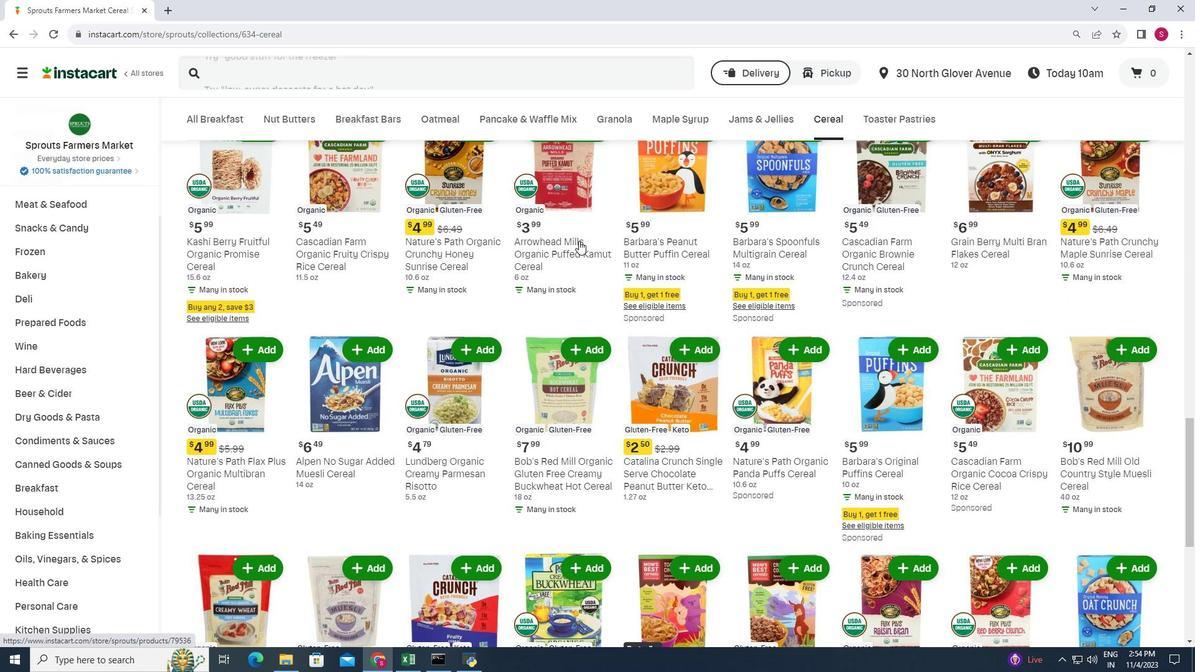 
Action: Mouse moved to (700, 183)
Screenshot: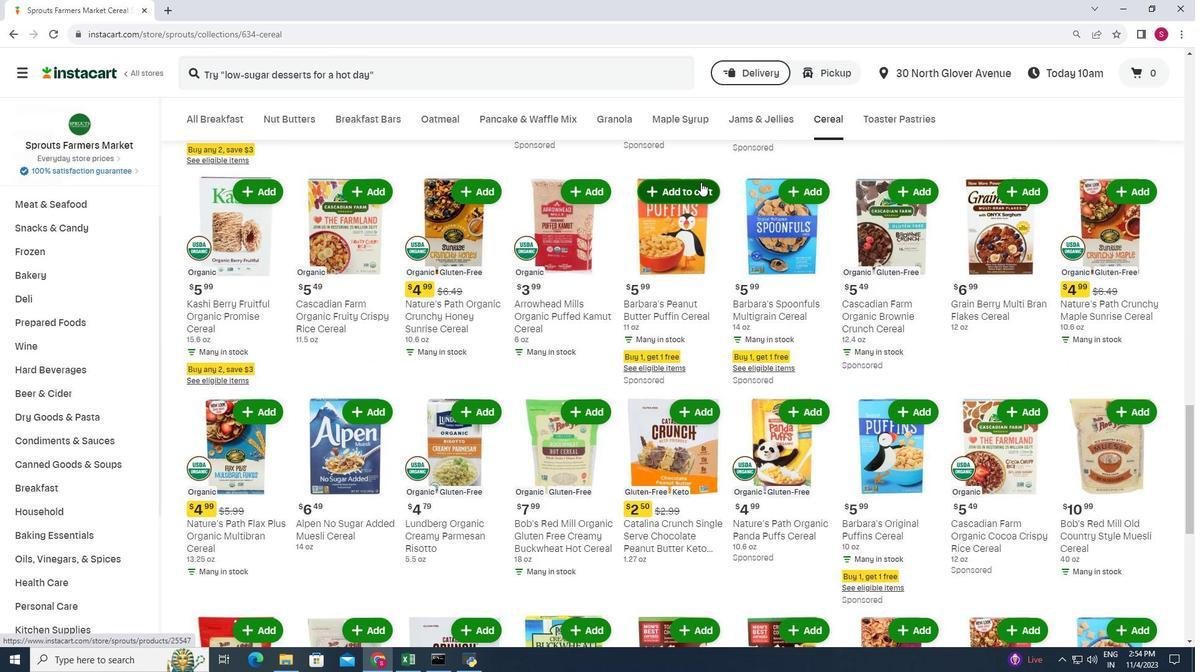
Action: Mouse pressed left at (700, 183)
Screenshot: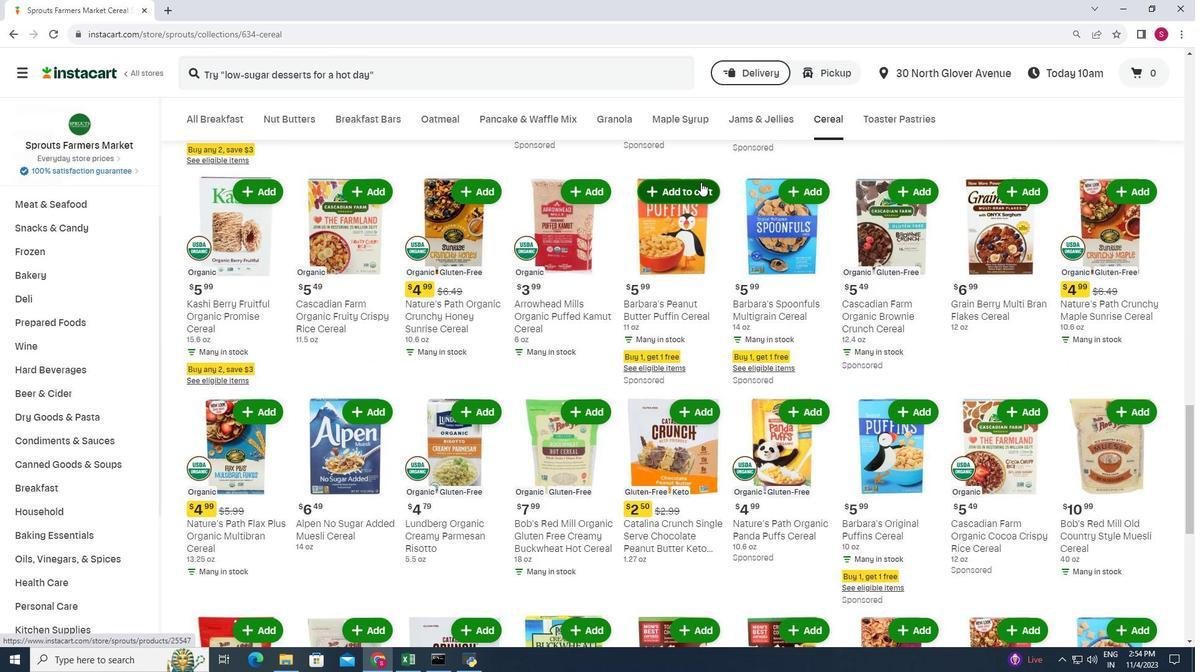 
Action: Mouse moved to (626, 164)
Screenshot: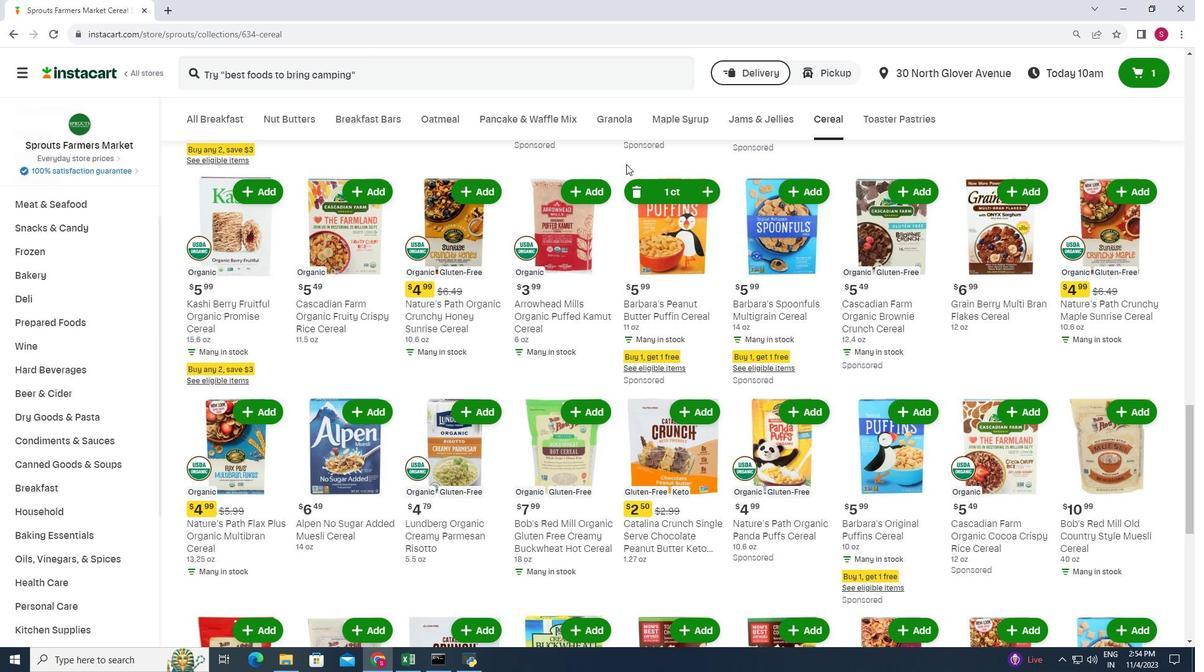 
